 Task: Look for Airbnb properties in Asasa, Ethiopia from 5th December, 2023 to 15th December, 2023 for 9 adults.5 bedrooms having 5 beds and 5 bathrooms. Property type can be house. Look for 5 properties as per requirement.
Action: Mouse moved to (471, 169)
Screenshot: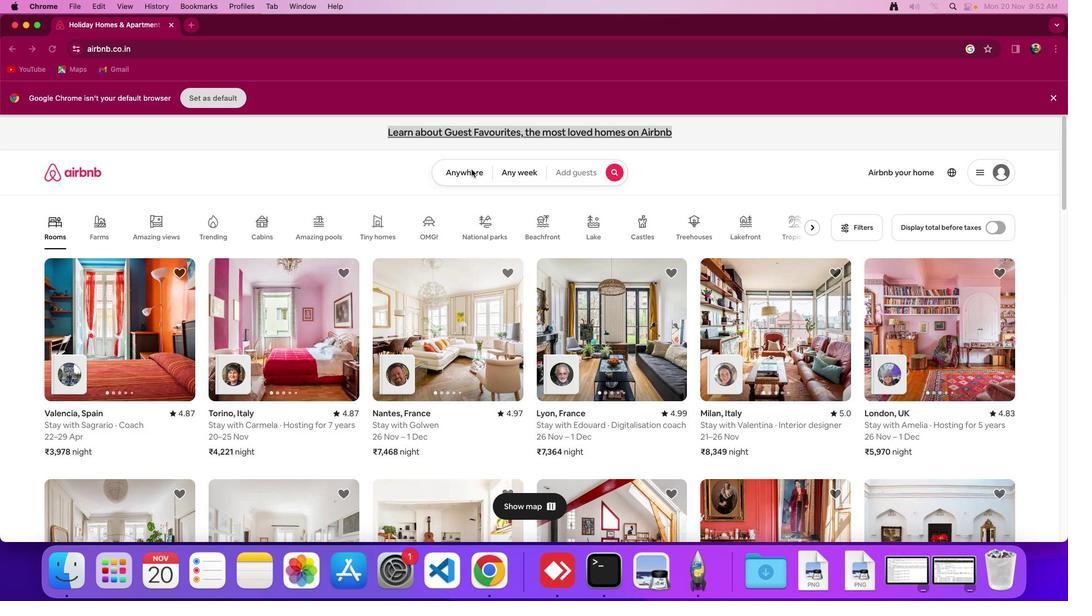 
Action: Mouse pressed left at (471, 169)
Screenshot: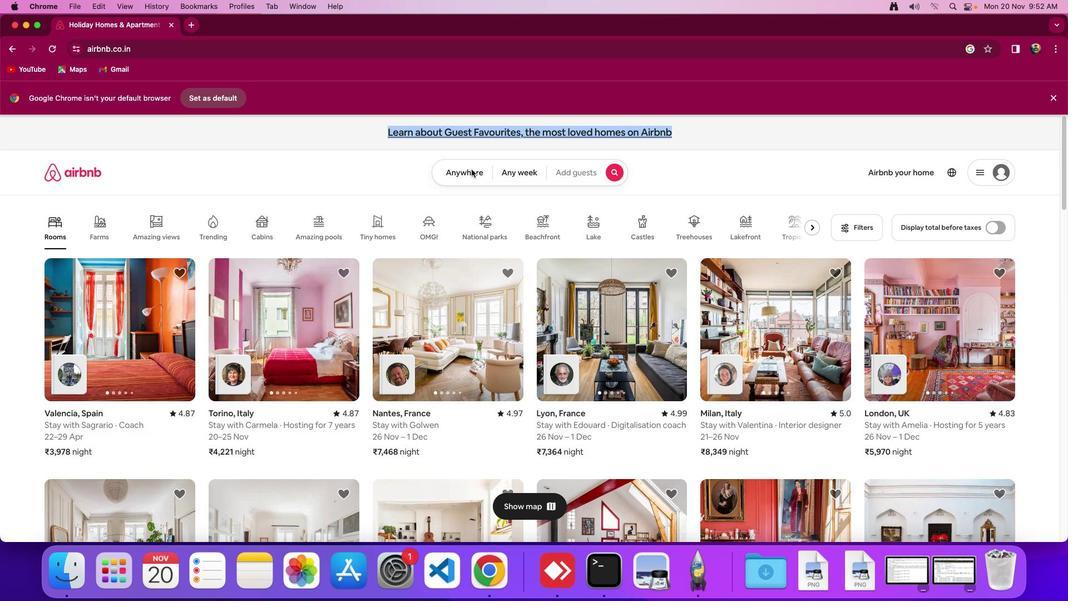 
Action: Mouse pressed left at (471, 169)
Screenshot: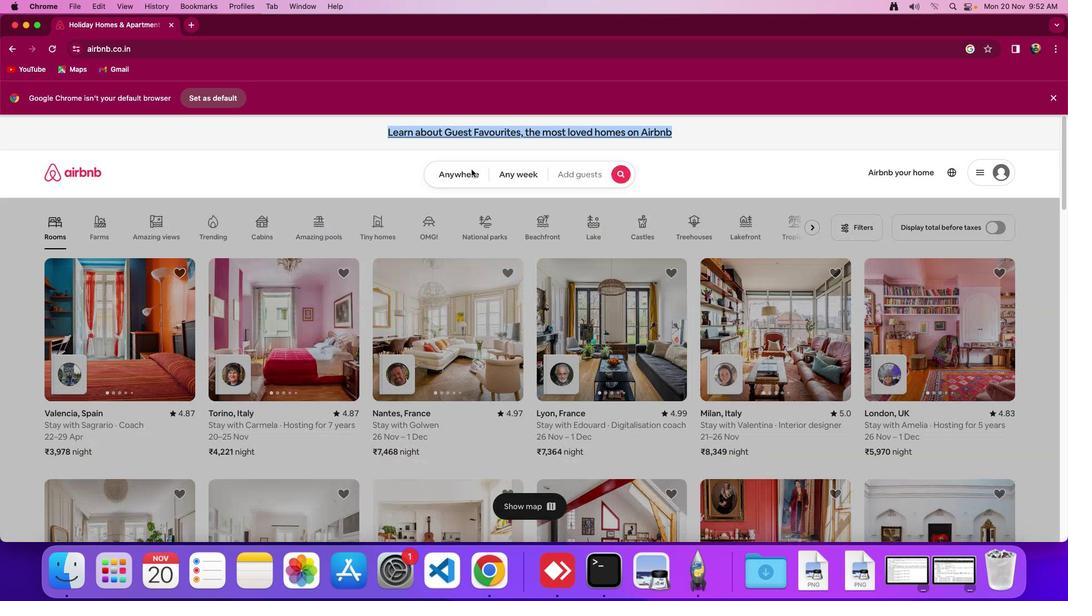 
Action: Mouse moved to (403, 210)
Screenshot: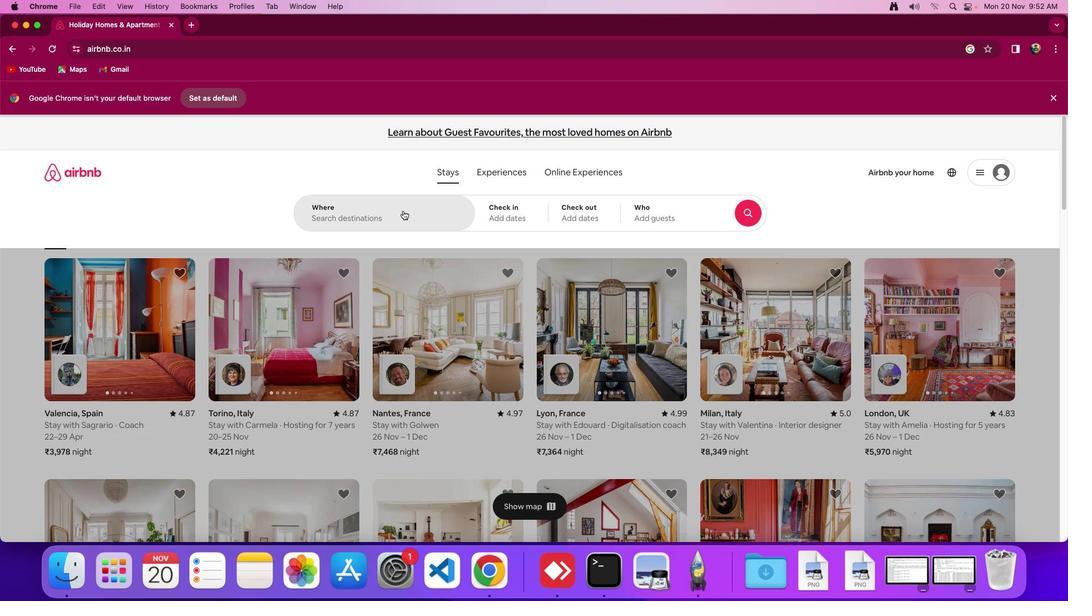 
Action: Mouse pressed left at (403, 210)
Screenshot: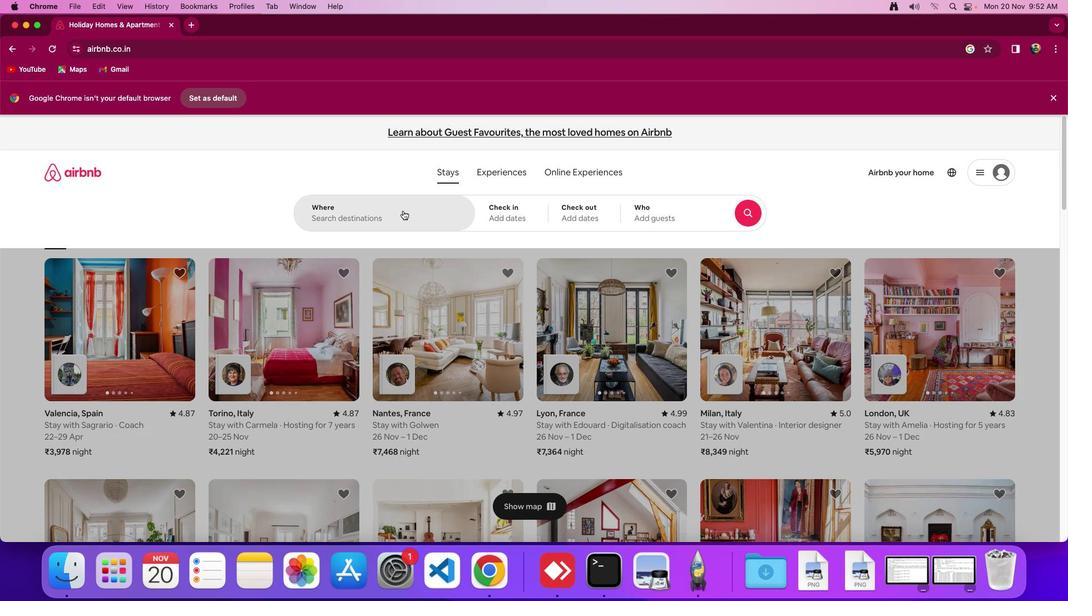
Action: Mouse moved to (405, 213)
Screenshot: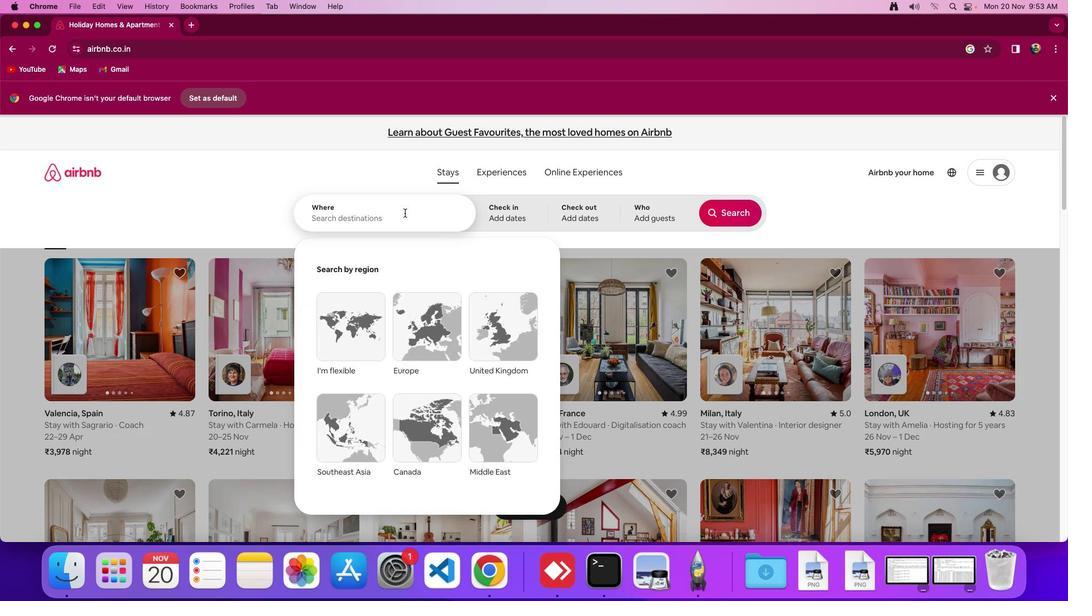
Action: Key pressed Key.shift_r'A''s''a''s''a'Key.spaceKey.backspace','Key.spaceKey.shift_r'E''t''h''i''o''p''i''s'Key.backspace'a'
Screenshot: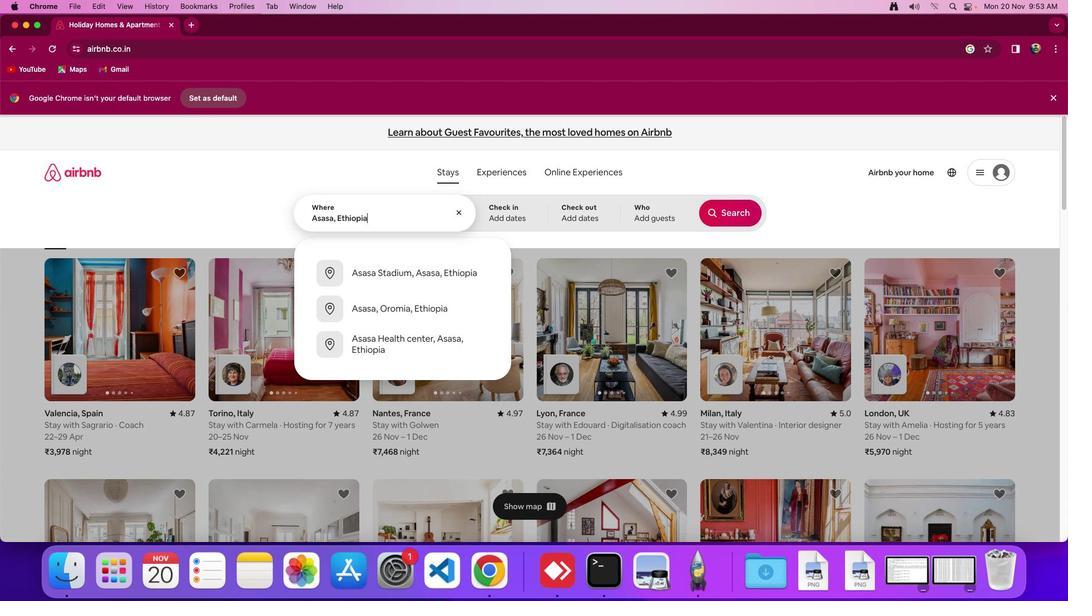 
Action: Mouse moved to (508, 218)
Screenshot: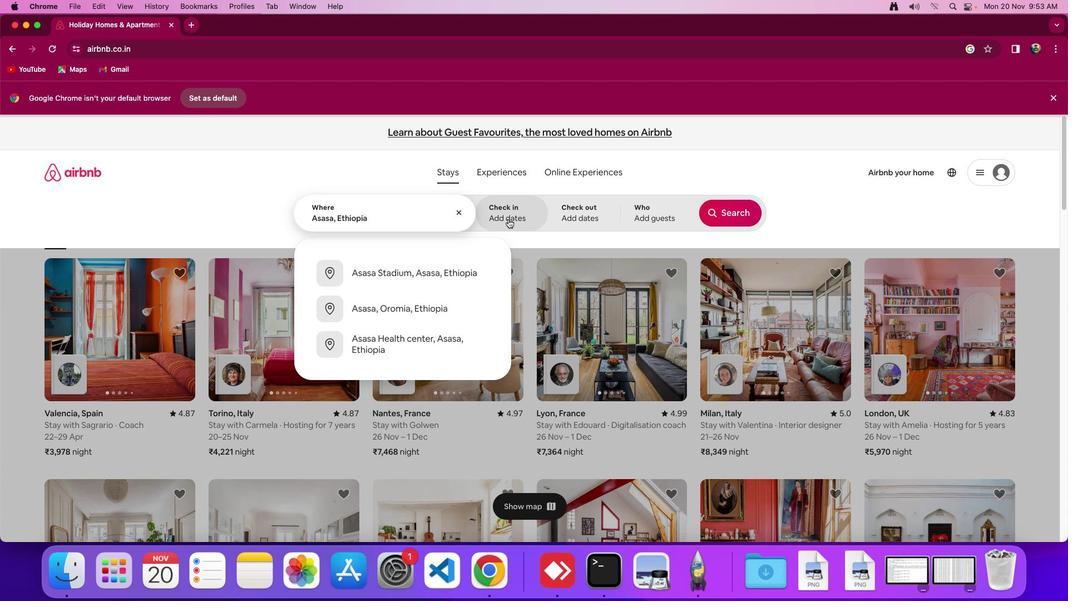 
Action: Mouse pressed left at (508, 218)
Screenshot: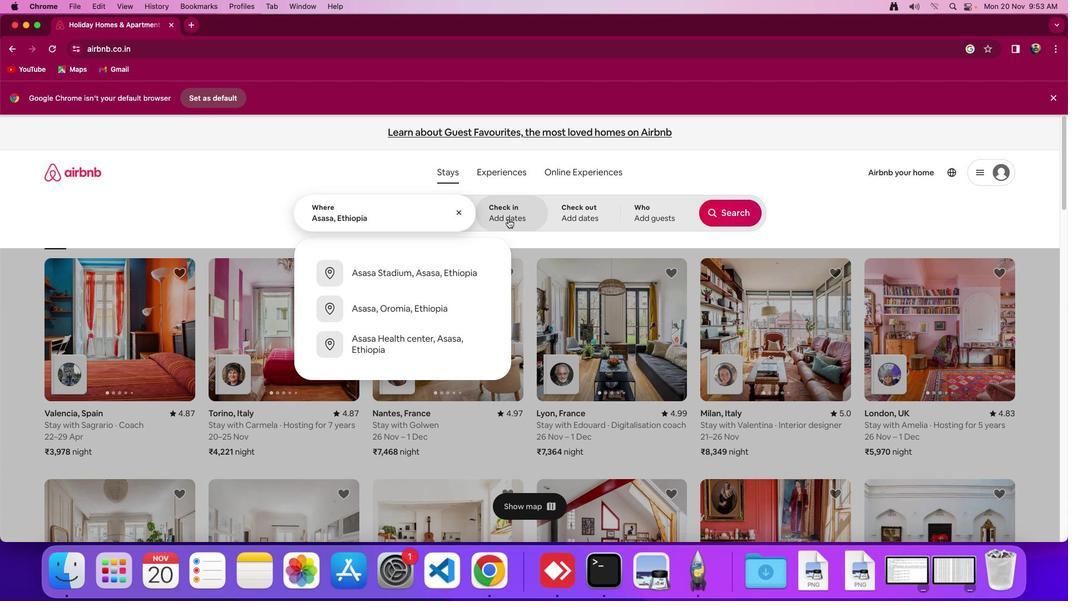 
Action: Mouse moved to (608, 375)
Screenshot: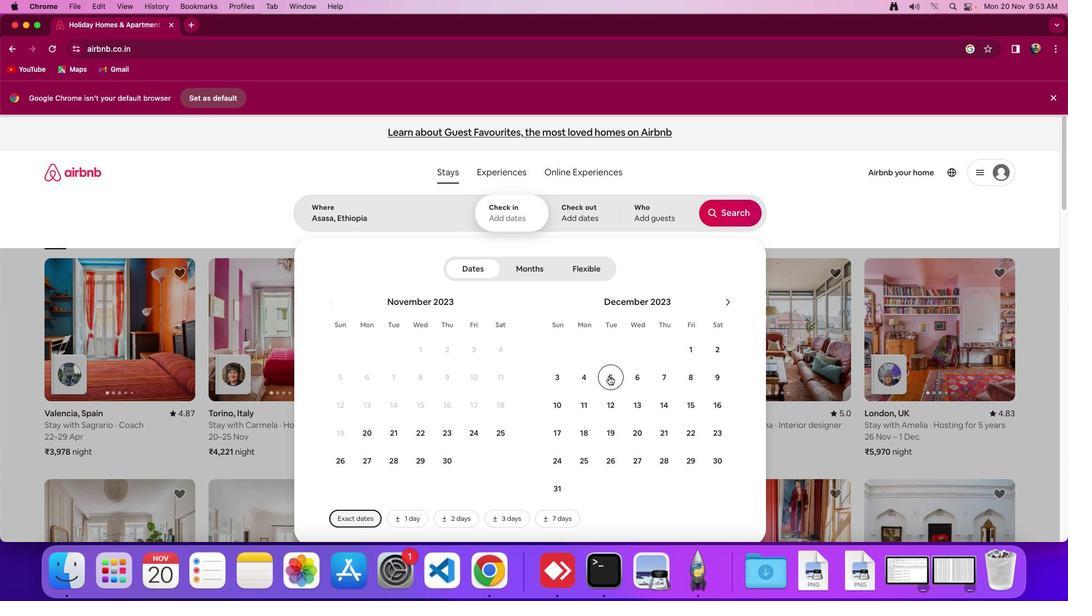 
Action: Mouse pressed left at (608, 375)
Screenshot: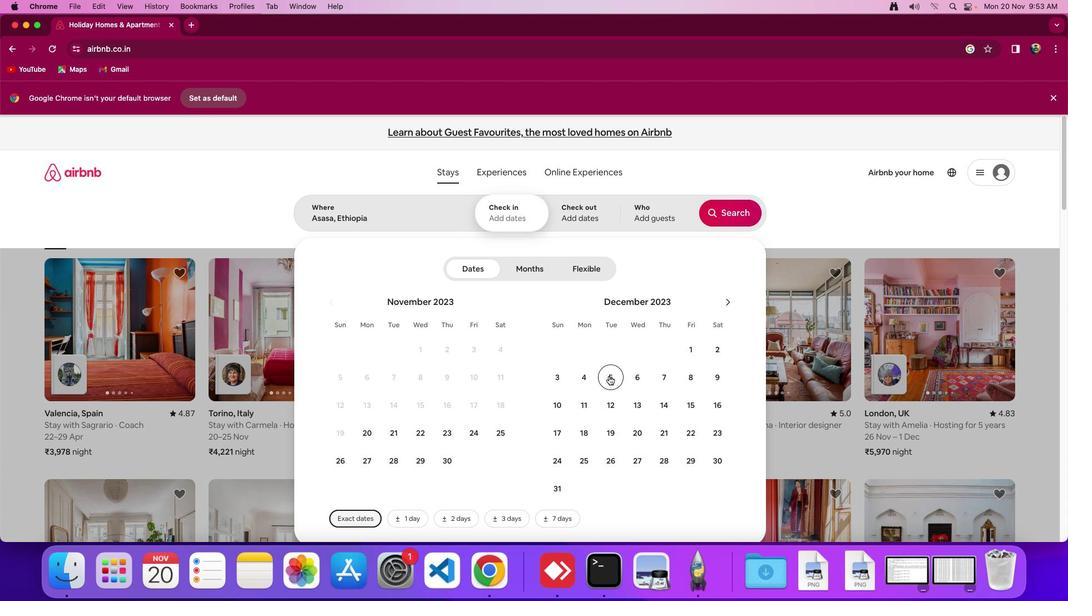 
Action: Mouse moved to (697, 406)
Screenshot: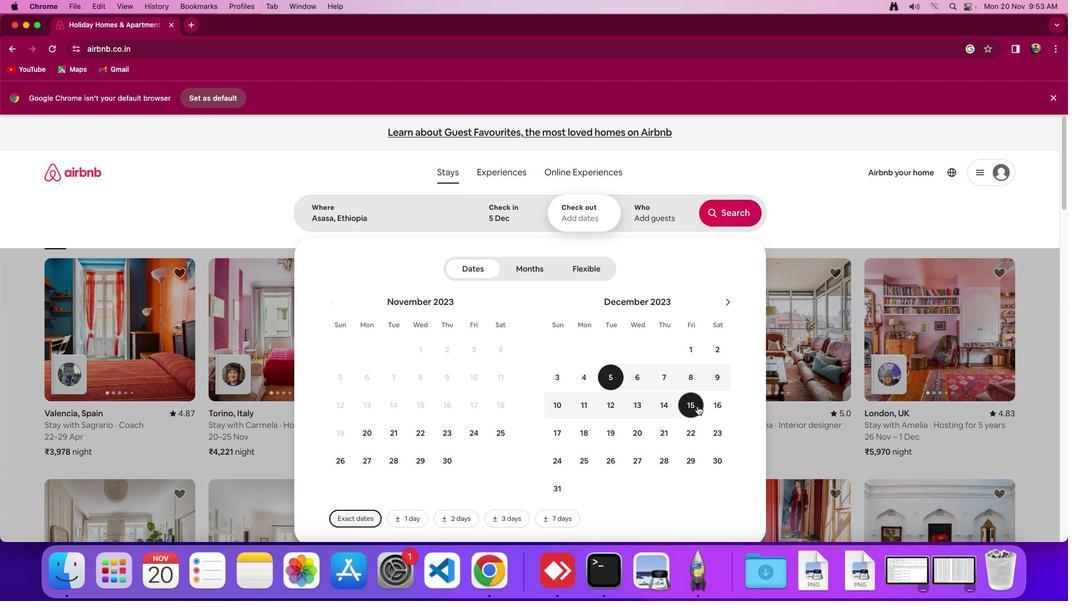 
Action: Mouse pressed left at (697, 406)
Screenshot: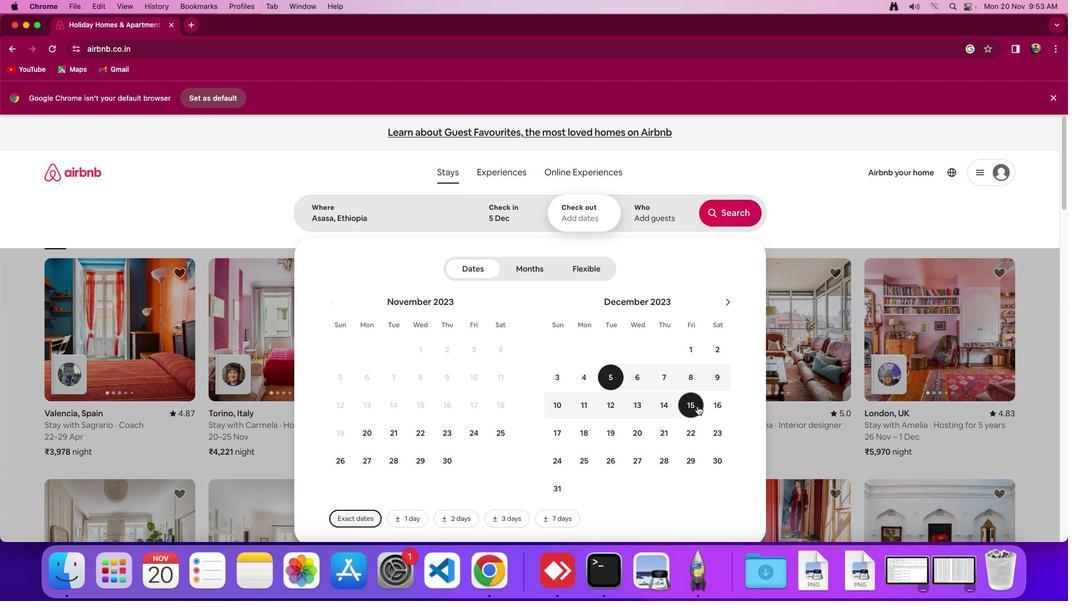 
Action: Mouse moved to (638, 219)
Screenshot: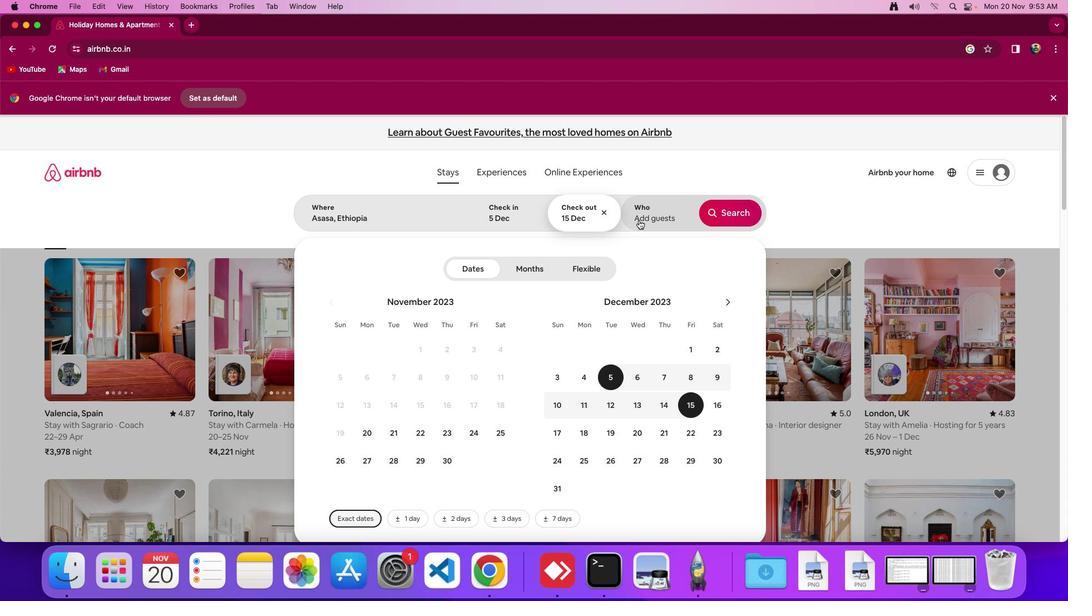 
Action: Mouse pressed left at (638, 219)
Screenshot: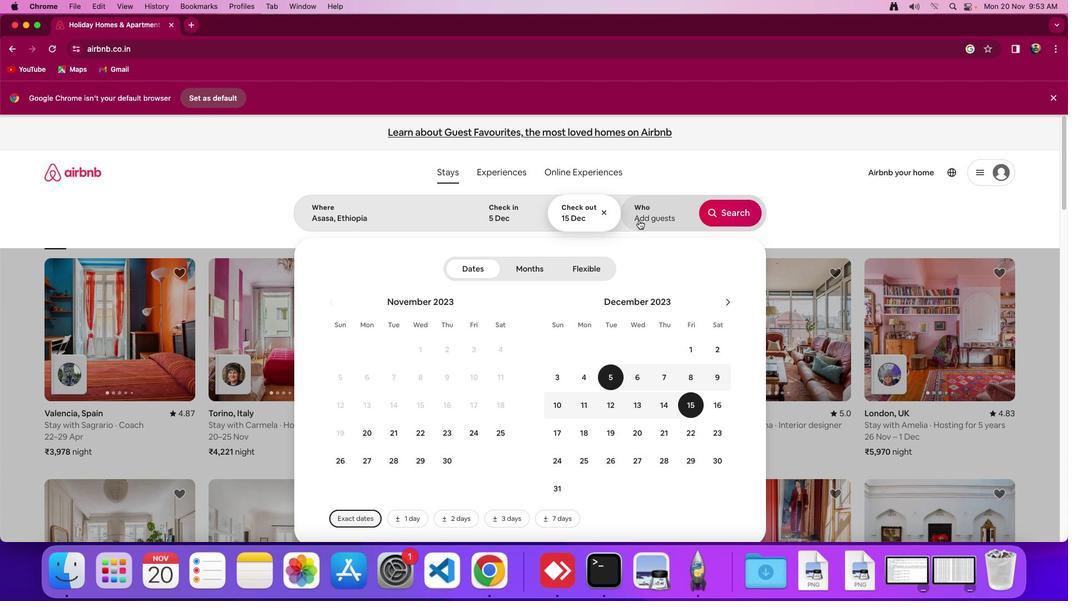 
Action: Mouse moved to (735, 268)
Screenshot: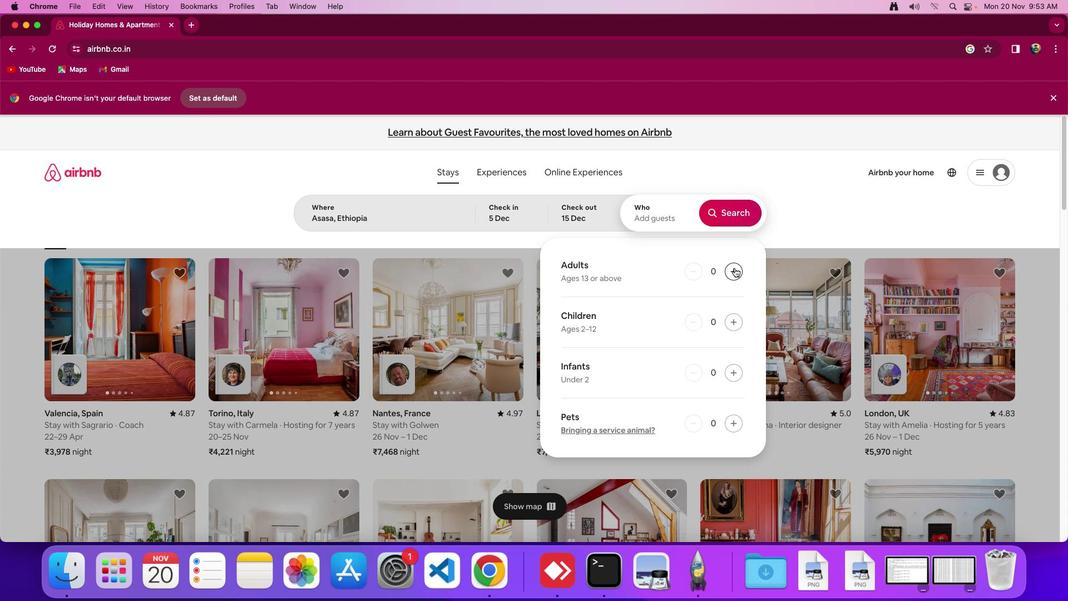 
Action: Mouse pressed left at (735, 268)
Screenshot: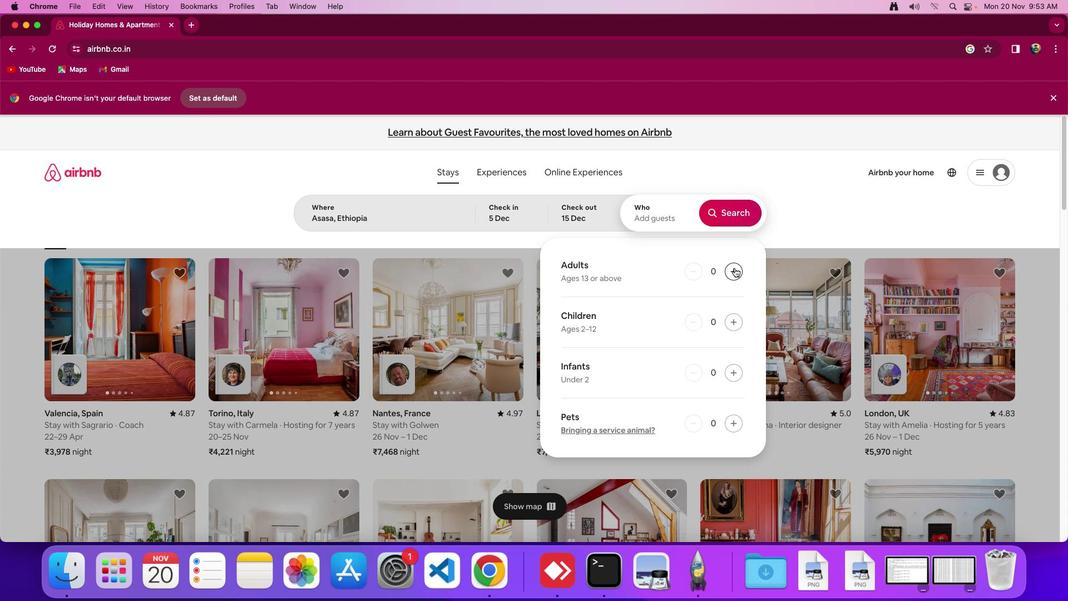 
Action: Mouse pressed left at (735, 268)
Screenshot: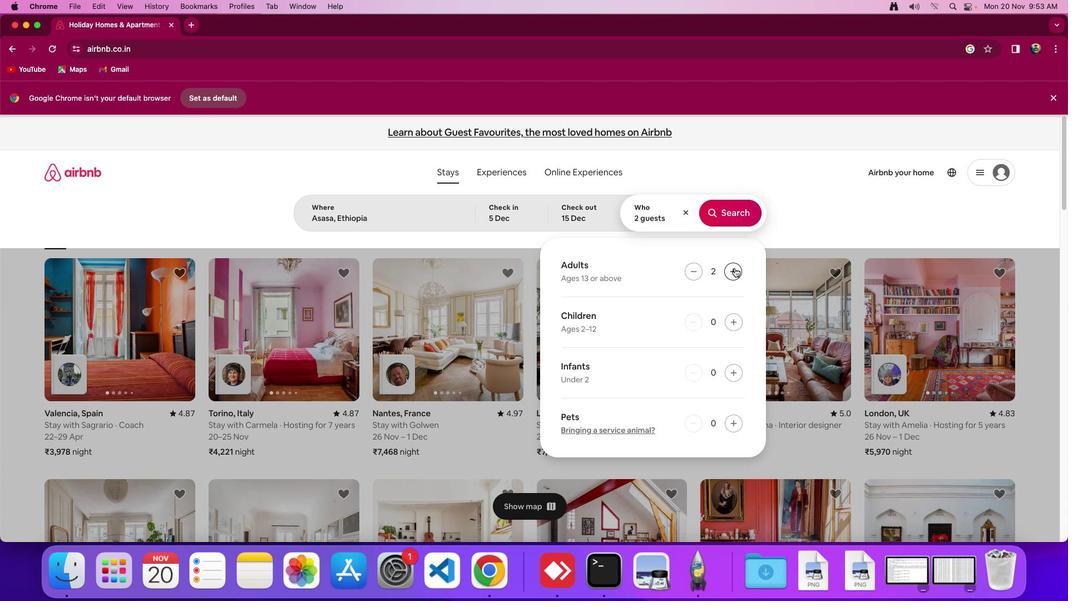 
Action: Mouse pressed left at (735, 268)
Screenshot: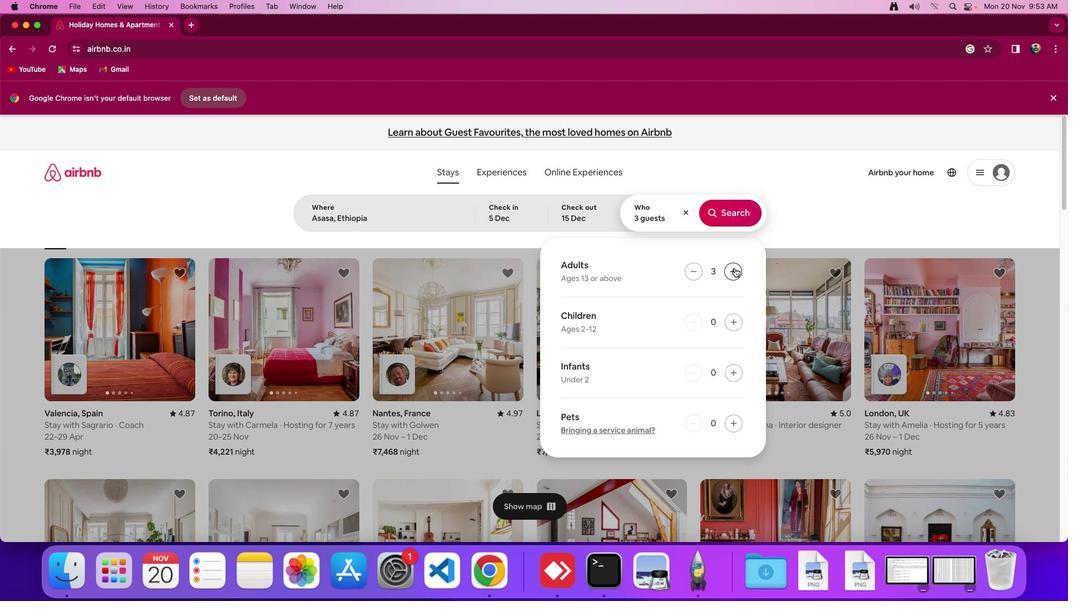 
Action: Mouse pressed left at (735, 268)
Screenshot: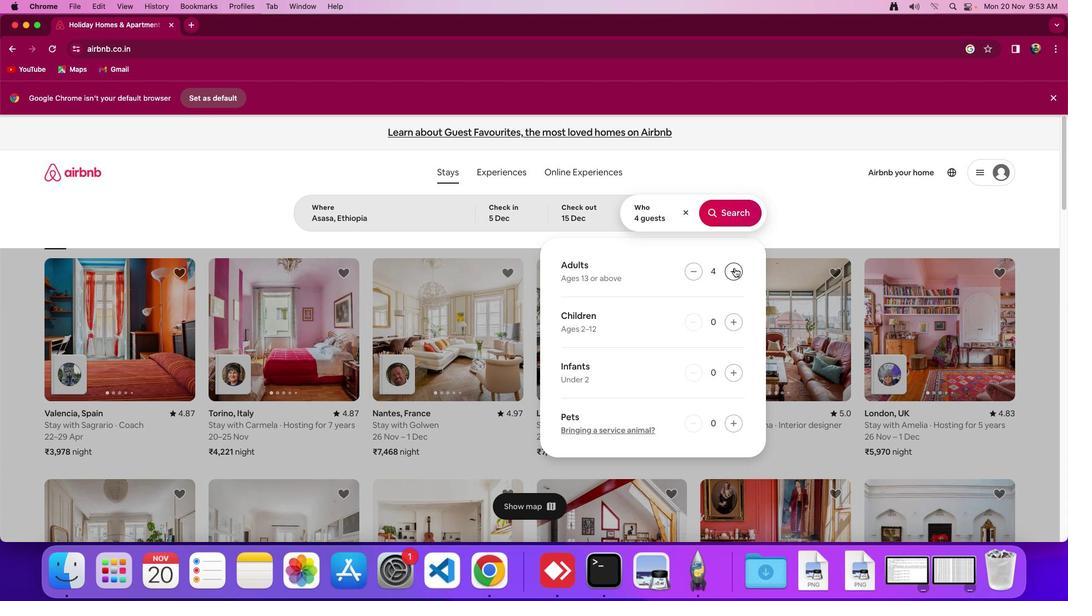 
Action: Mouse pressed left at (735, 268)
Screenshot: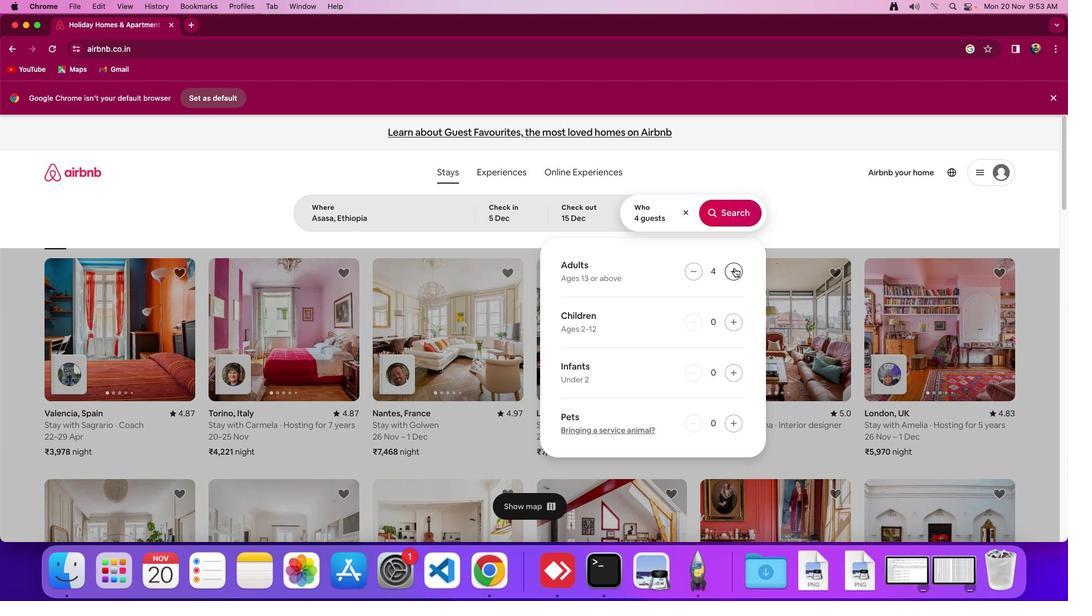 
Action: Mouse pressed left at (735, 268)
Screenshot: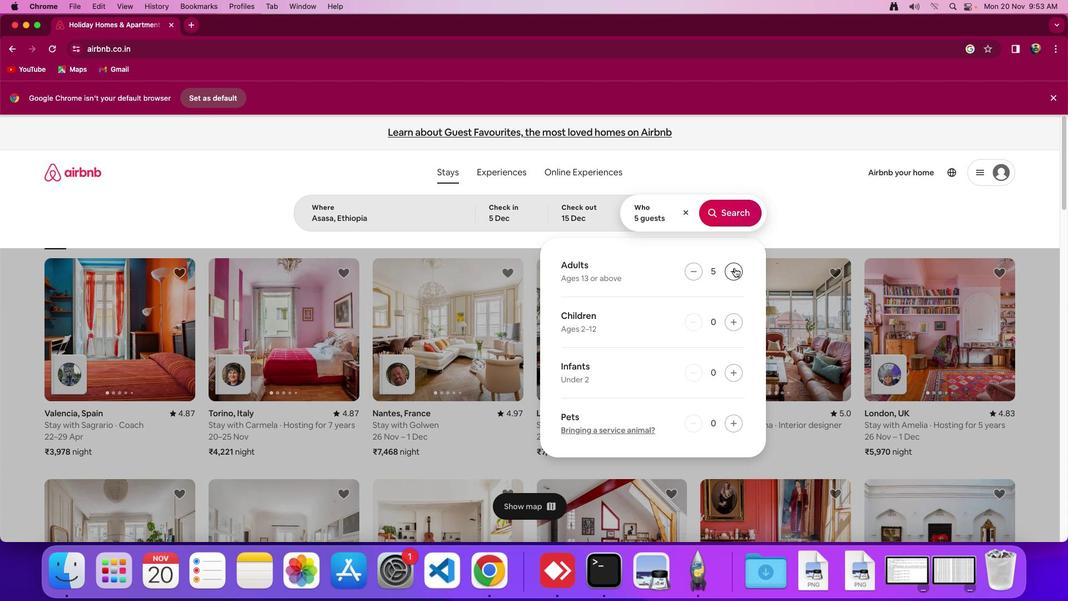 
Action: Mouse pressed left at (735, 268)
Screenshot: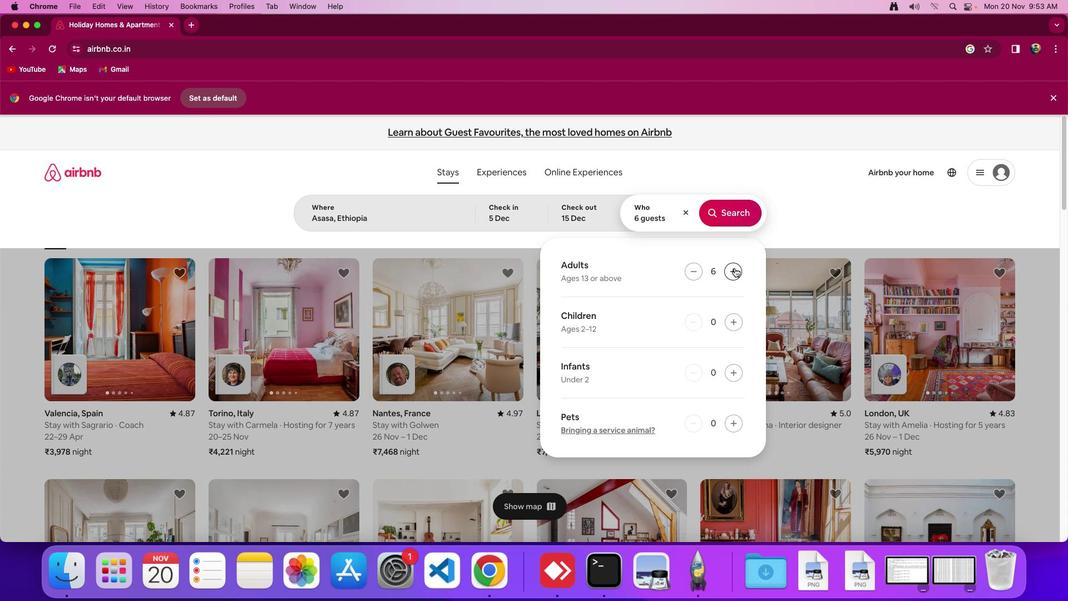 
Action: Mouse pressed left at (735, 268)
Screenshot: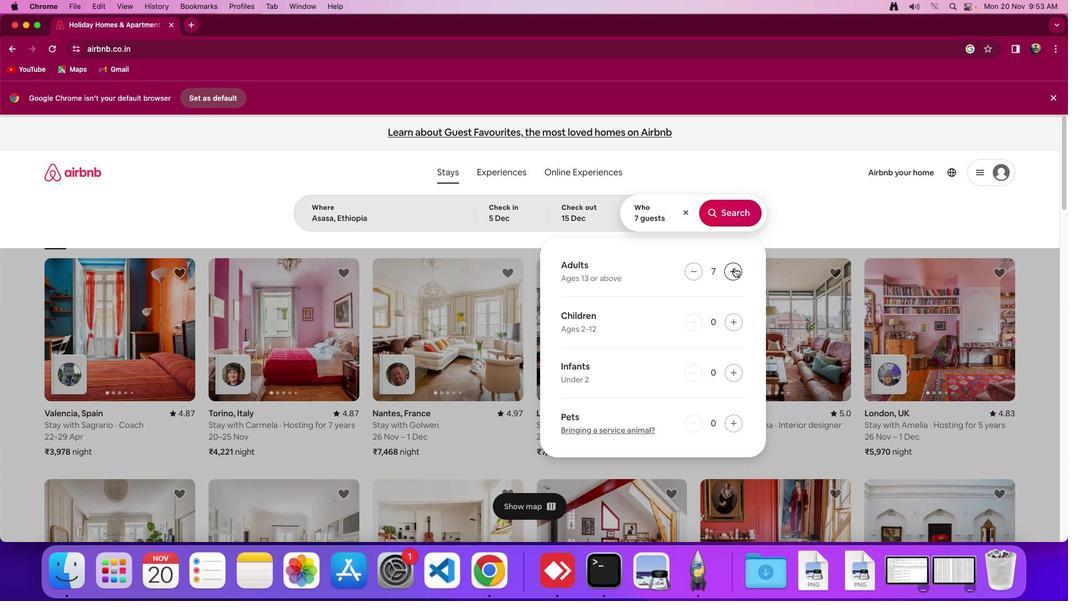 
Action: Mouse pressed left at (735, 268)
Screenshot: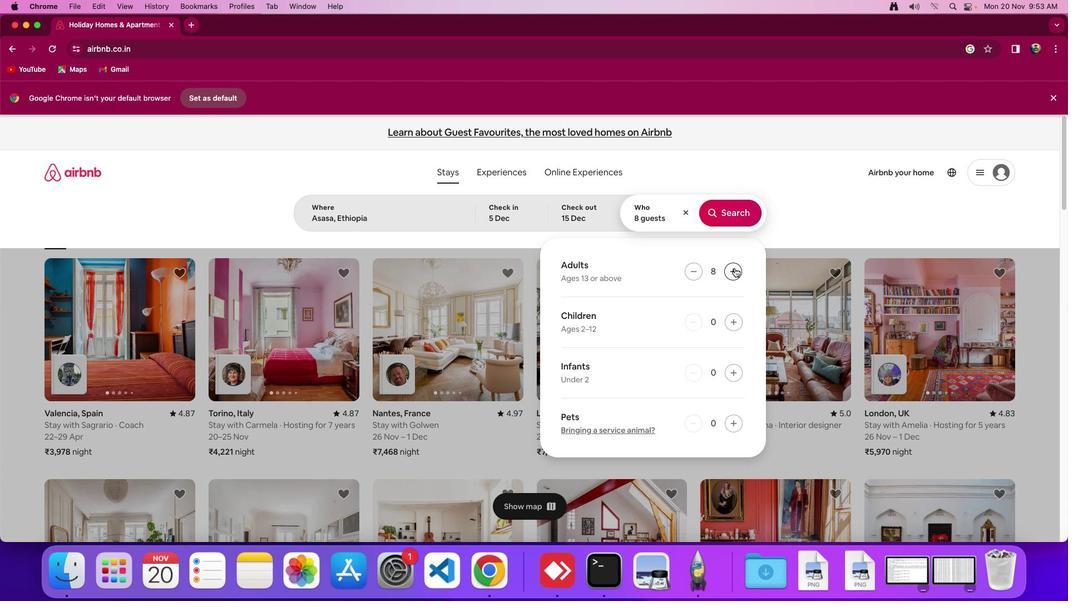 
Action: Mouse moved to (735, 208)
Screenshot: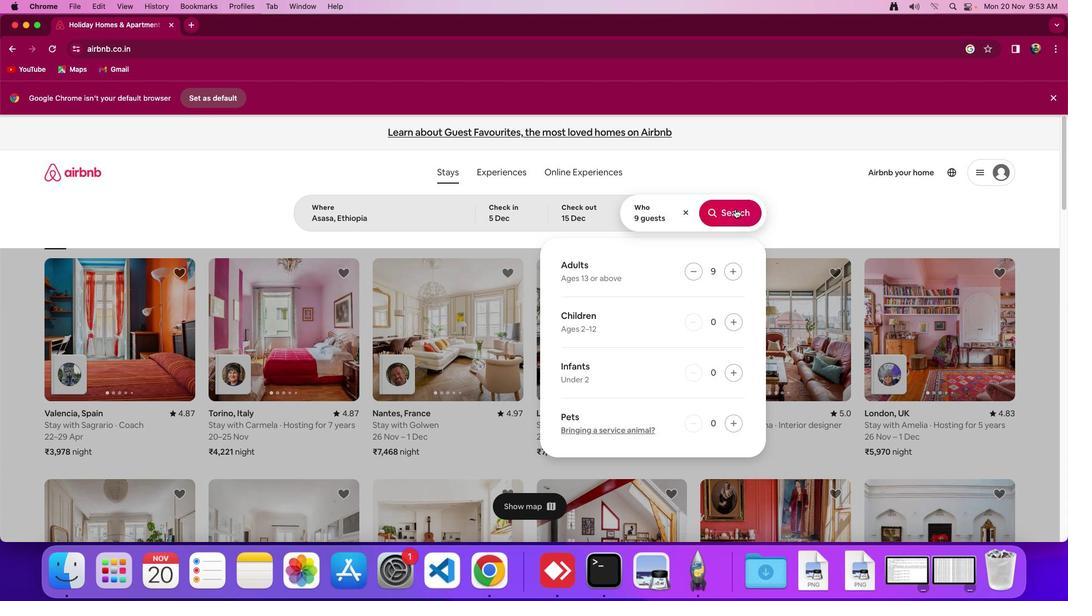 
Action: Mouse pressed left at (735, 208)
Screenshot: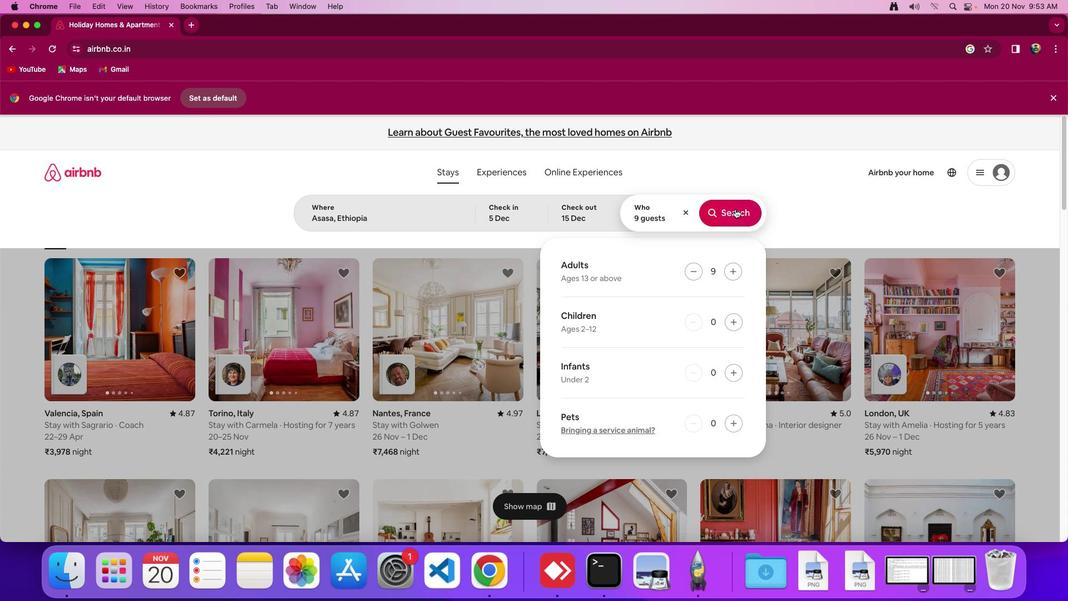 
Action: Mouse moved to (885, 182)
Screenshot: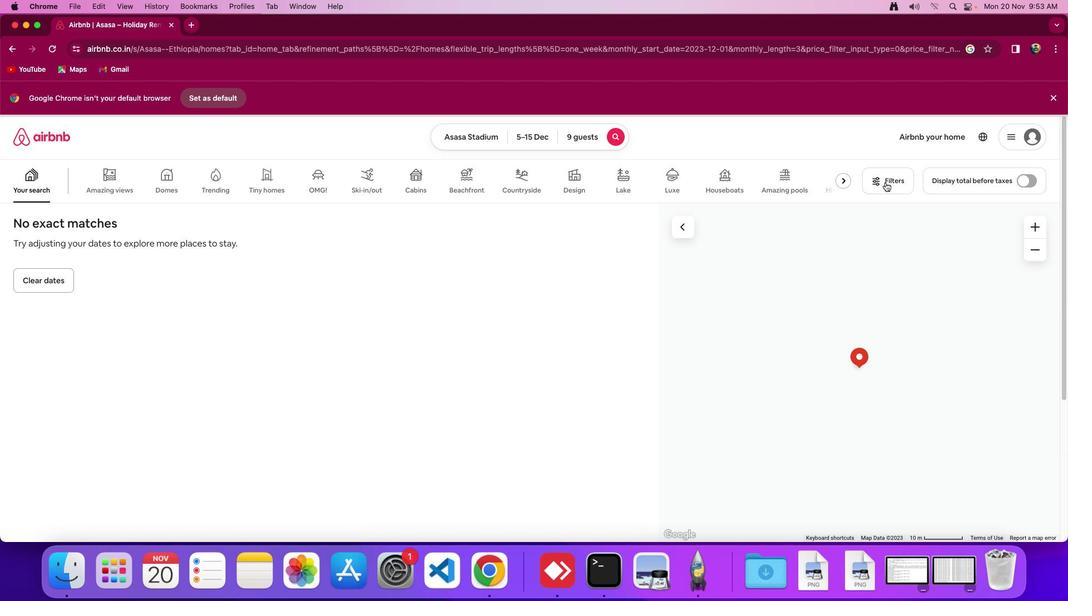 
Action: Mouse pressed left at (885, 182)
Screenshot: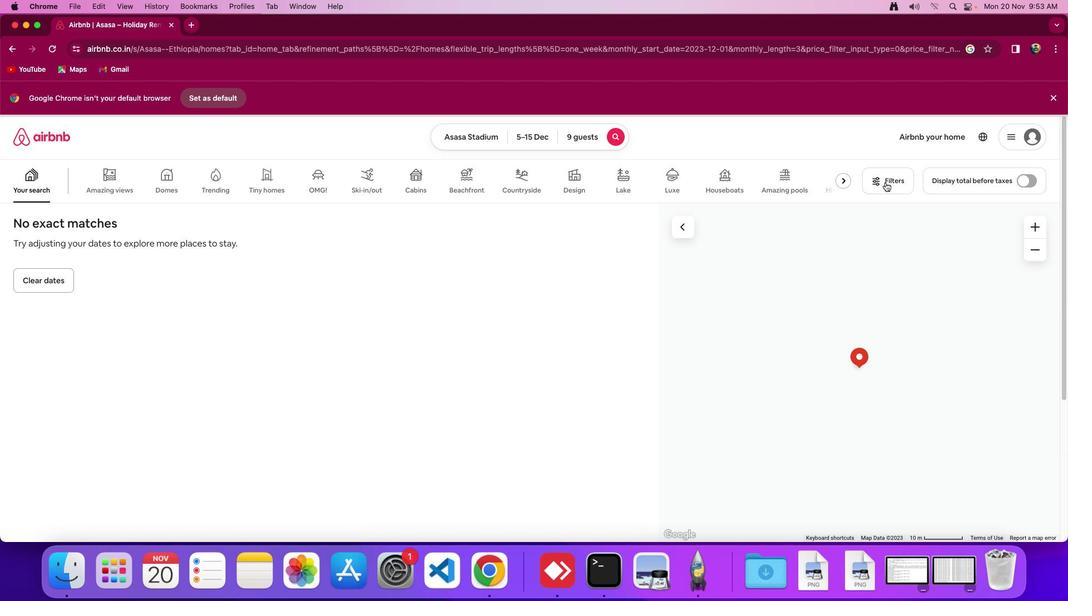 
Action: Mouse moved to (583, 336)
Screenshot: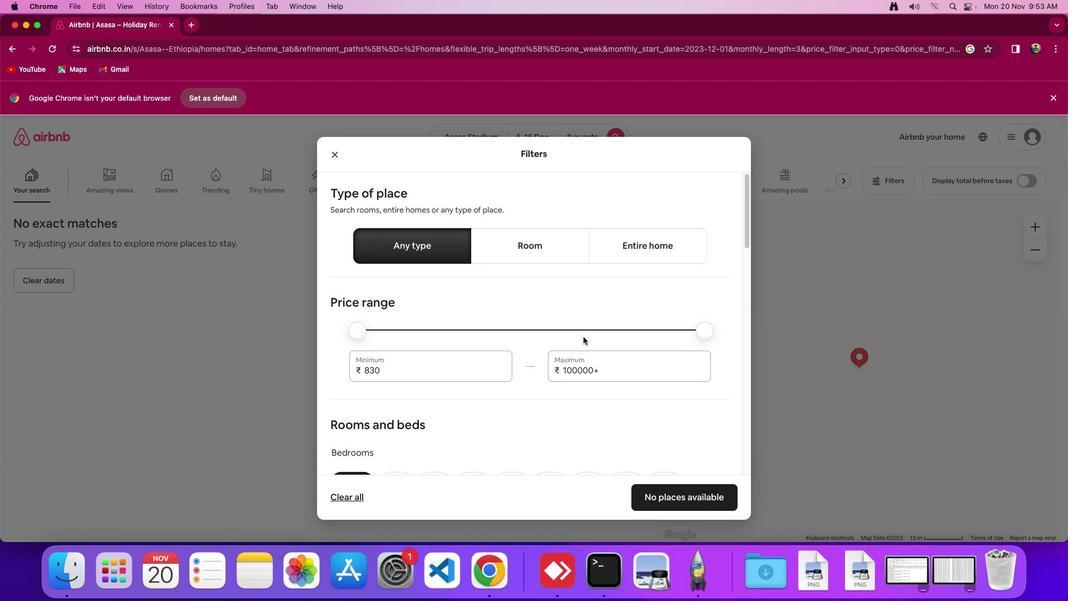 
Action: Mouse scrolled (583, 336) with delta (0, 0)
Screenshot: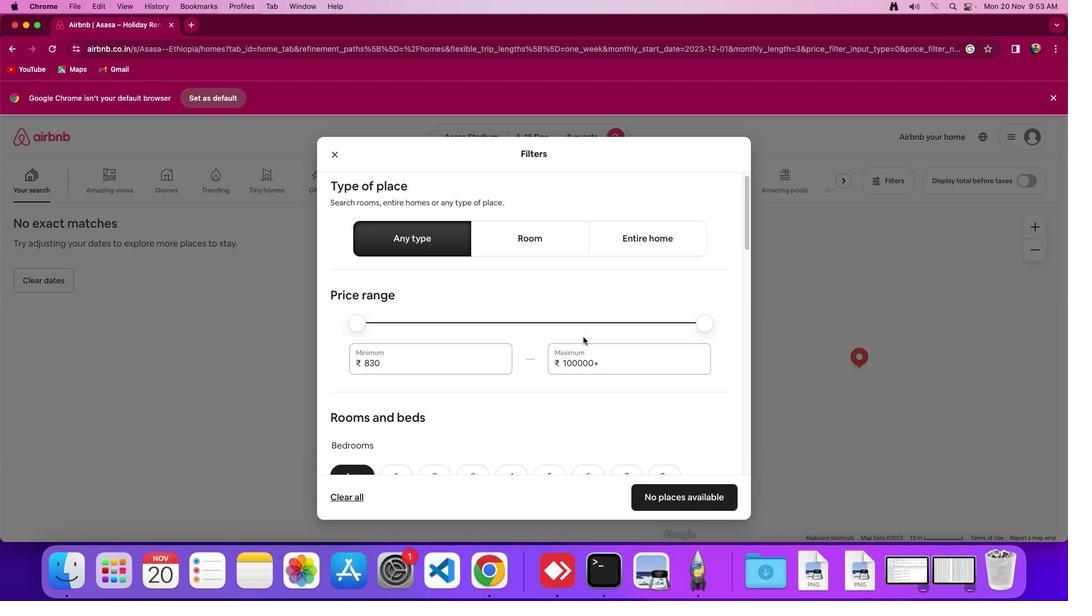
Action: Mouse scrolled (583, 336) with delta (0, 0)
Screenshot: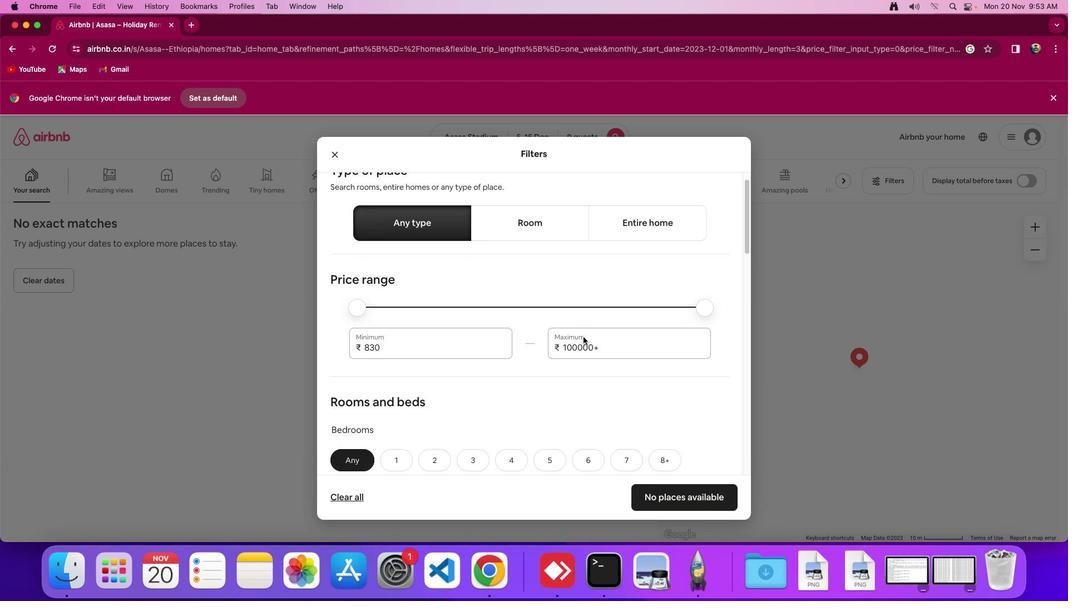 
Action: Mouse scrolled (583, 336) with delta (0, -1)
Screenshot: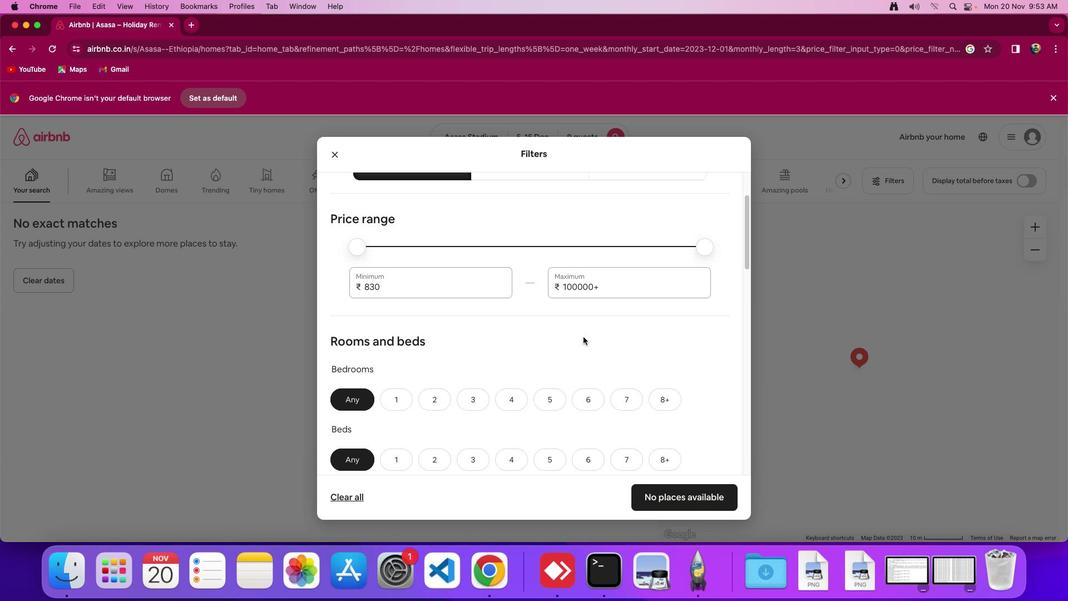 
Action: Mouse scrolled (583, 336) with delta (0, 0)
Screenshot: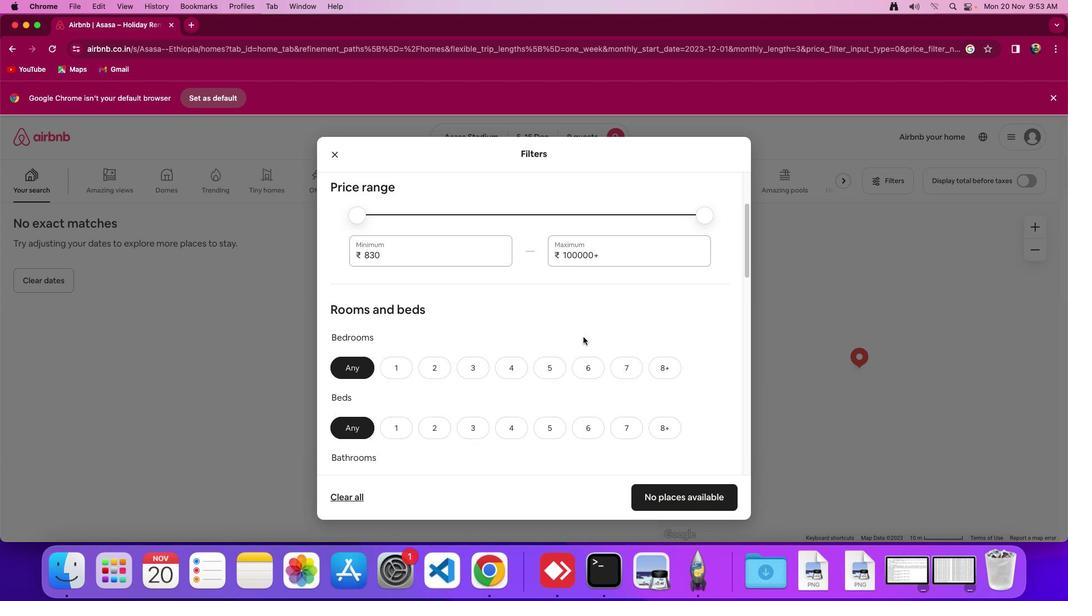 
Action: Mouse moved to (547, 370)
Screenshot: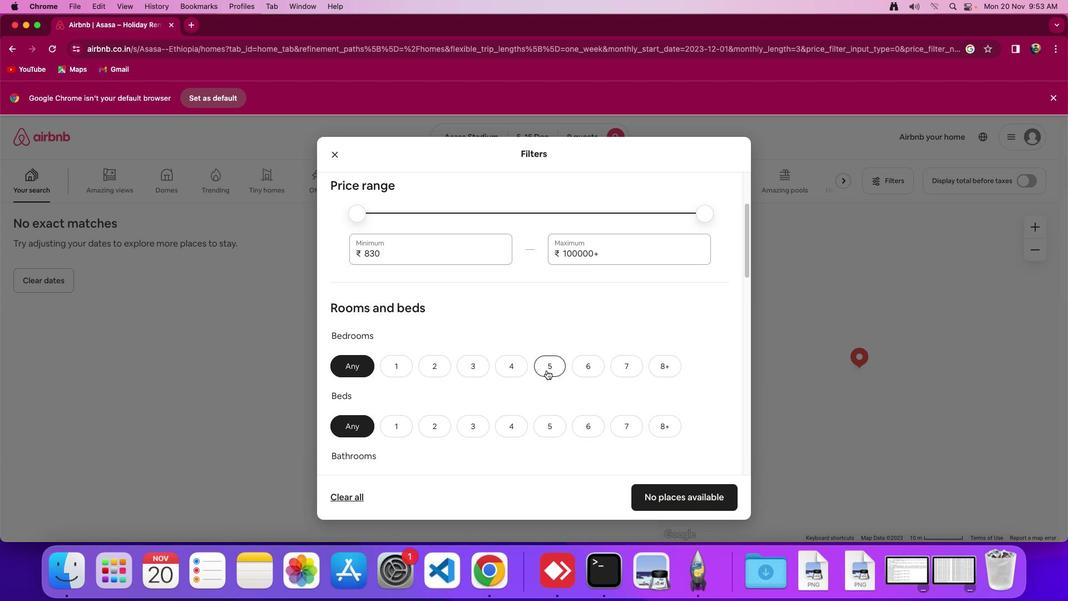 
Action: Mouse pressed left at (547, 370)
Screenshot: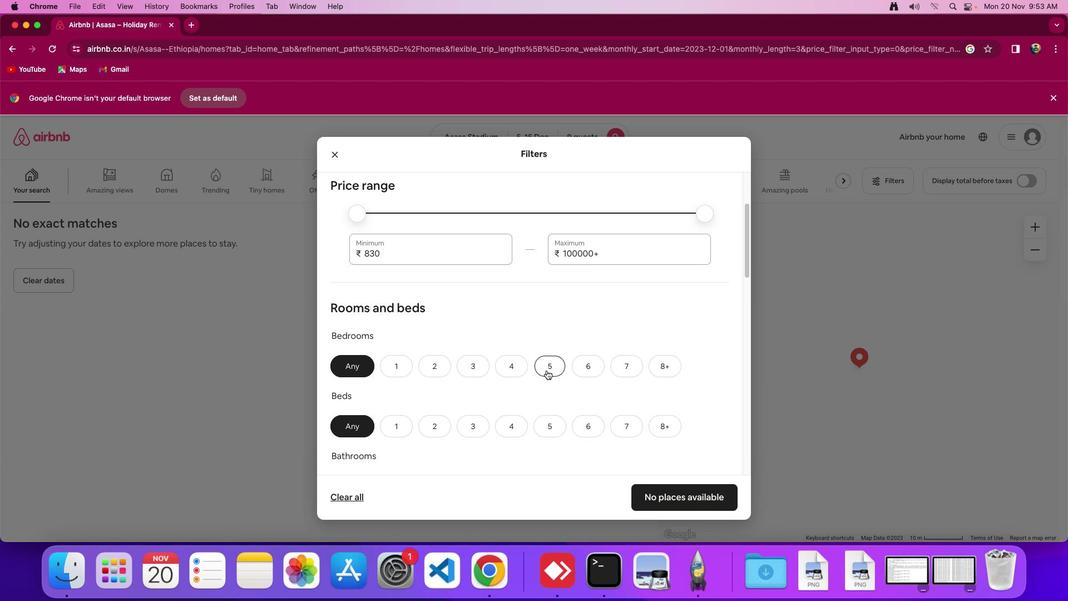 
Action: Mouse moved to (553, 374)
Screenshot: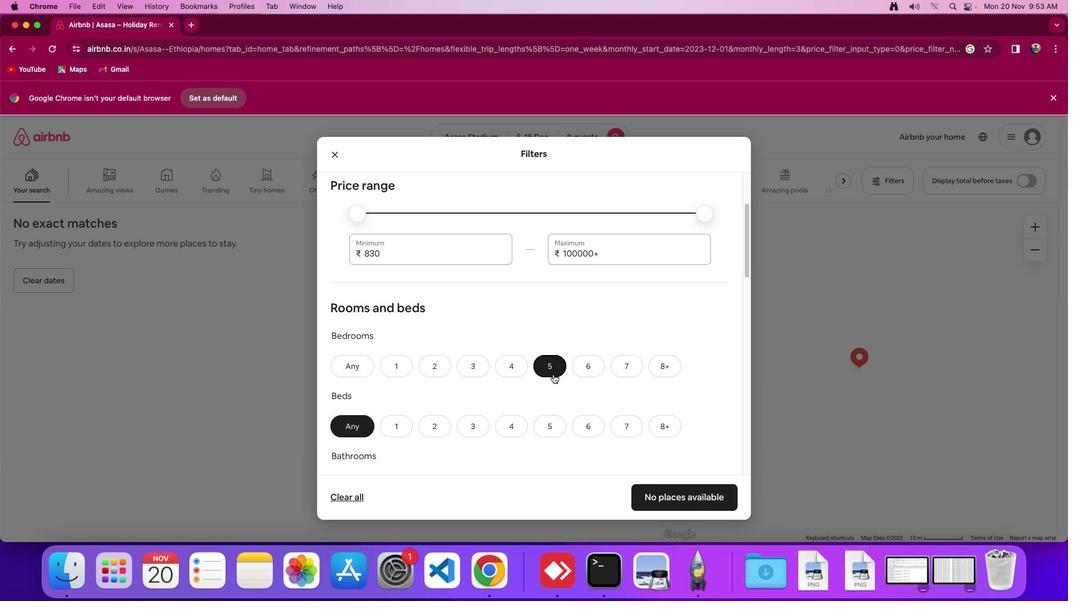 
Action: Mouse scrolled (553, 374) with delta (0, 0)
Screenshot: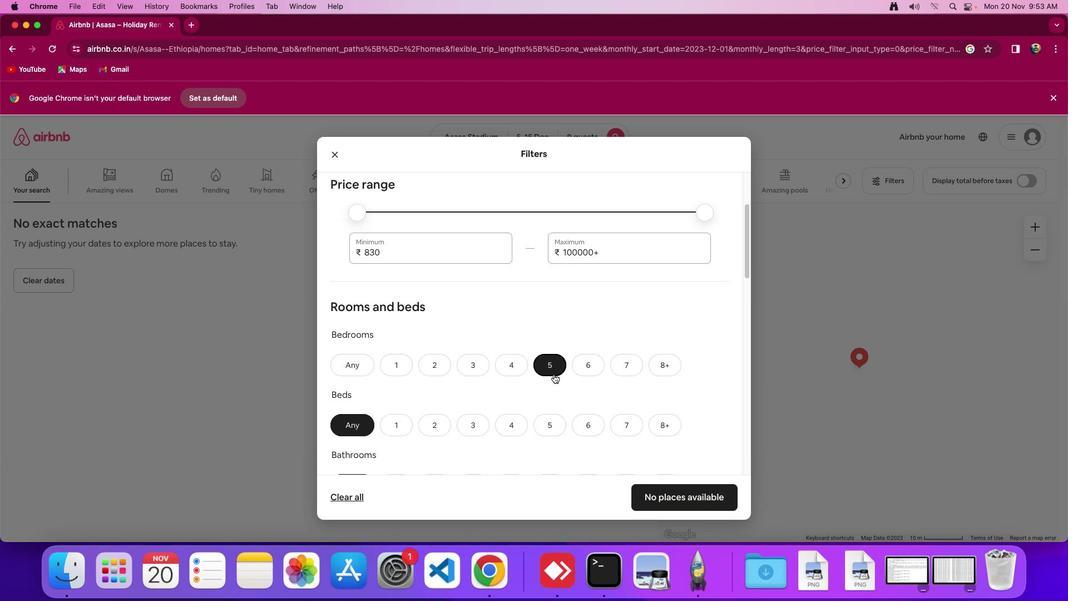 
Action: Mouse scrolled (553, 374) with delta (0, 0)
Screenshot: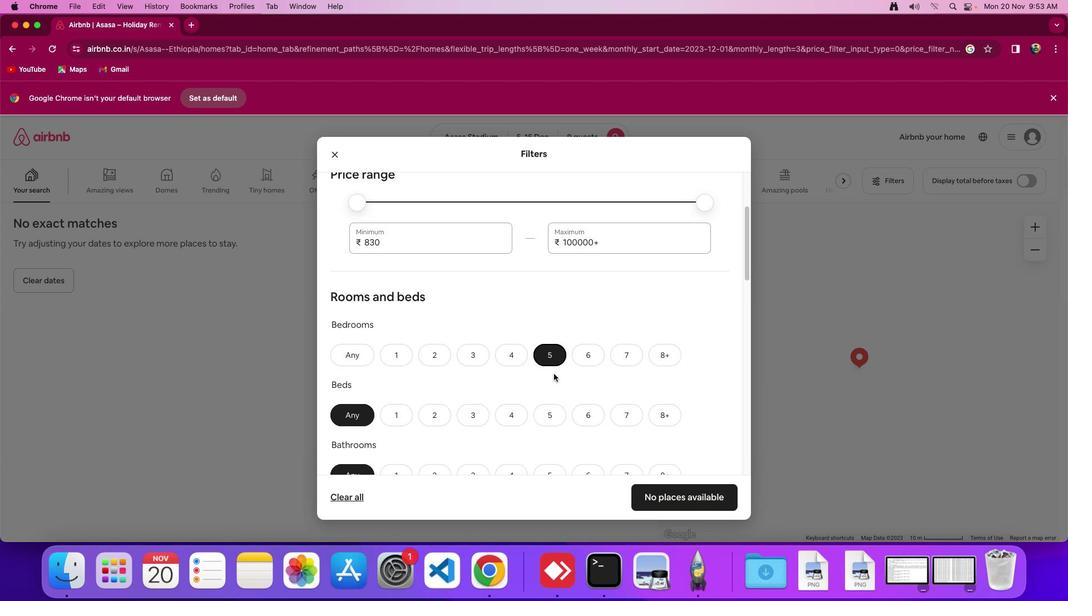 
Action: Mouse moved to (553, 374)
Screenshot: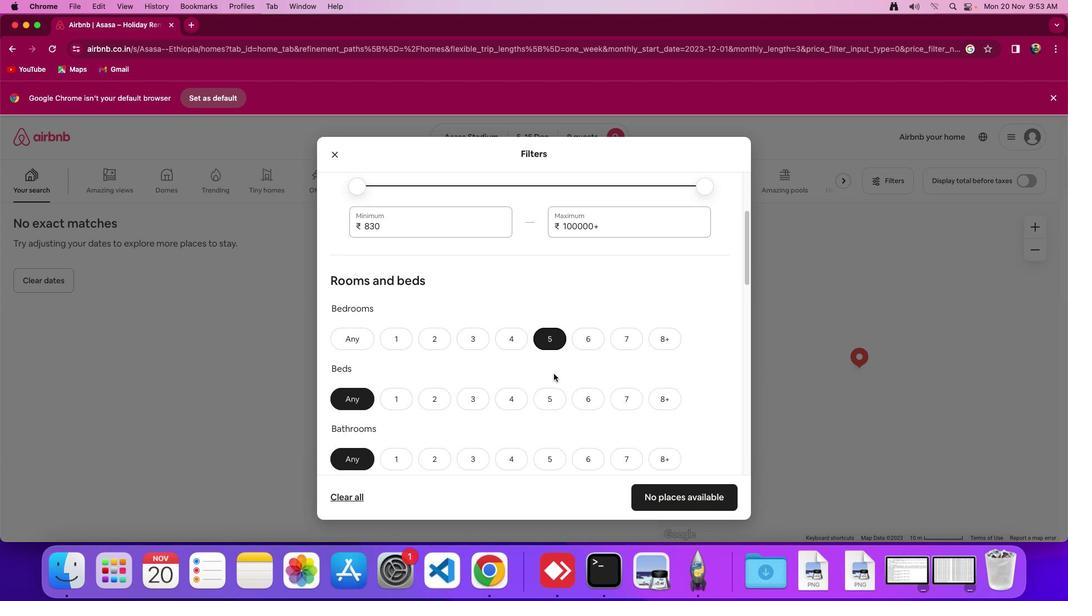 
Action: Mouse scrolled (553, 374) with delta (0, -1)
Screenshot: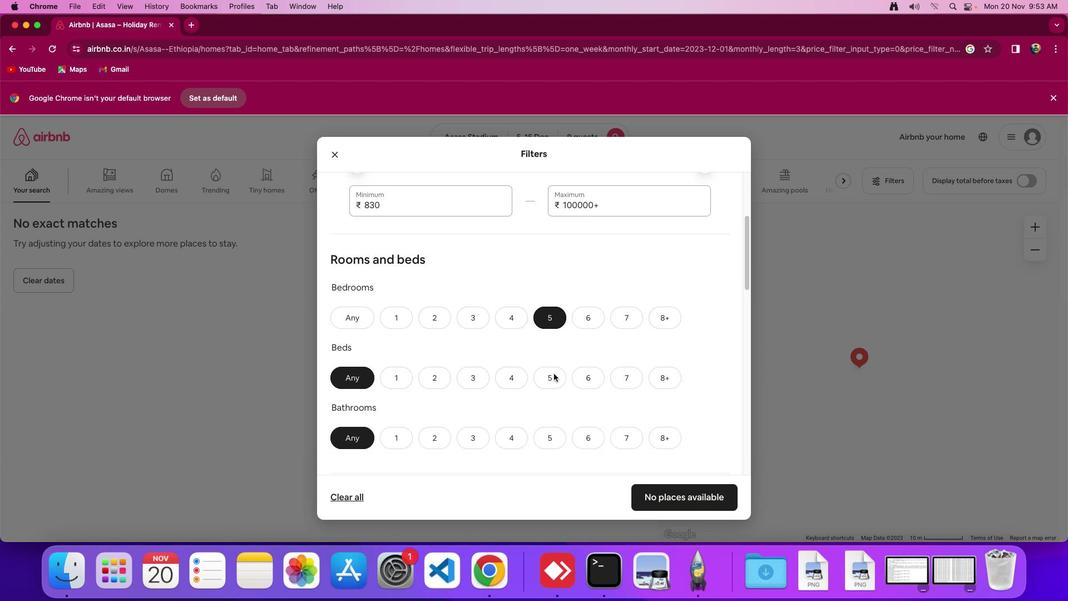 
Action: Mouse moved to (557, 375)
Screenshot: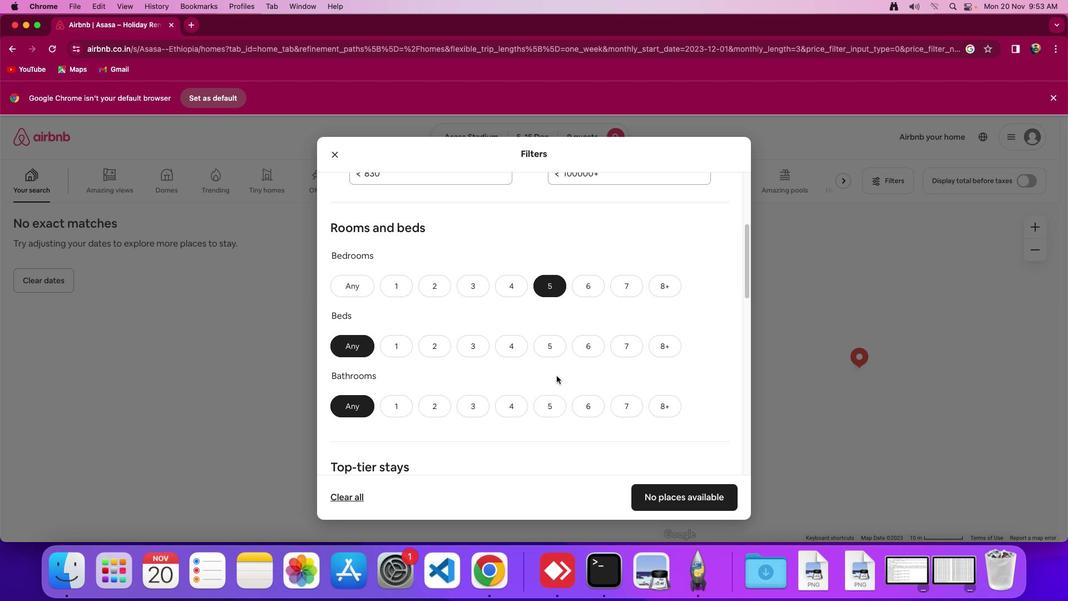 
Action: Mouse scrolled (557, 375) with delta (0, 0)
Screenshot: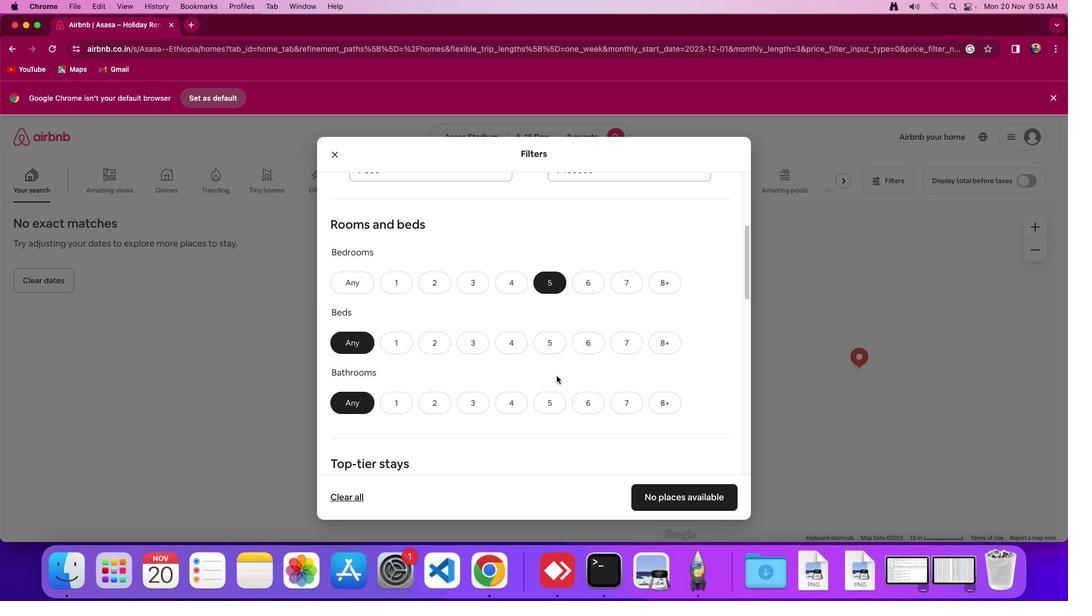 
Action: Mouse scrolled (557, 375) with delta (0, 0)
Screenshot: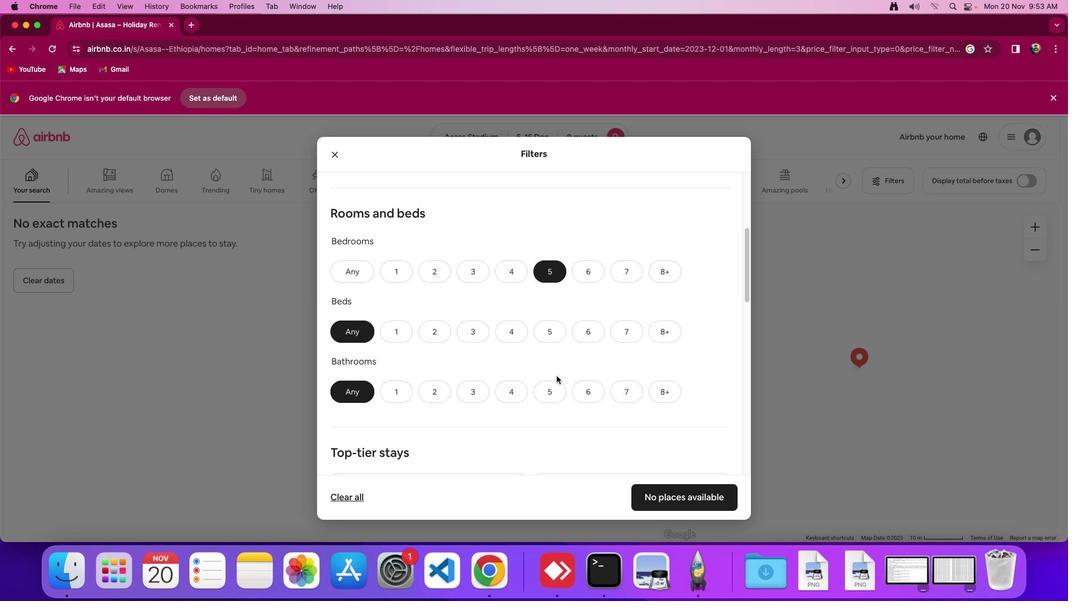 
Action: Mouse moved to (555, 326)
Screenshot: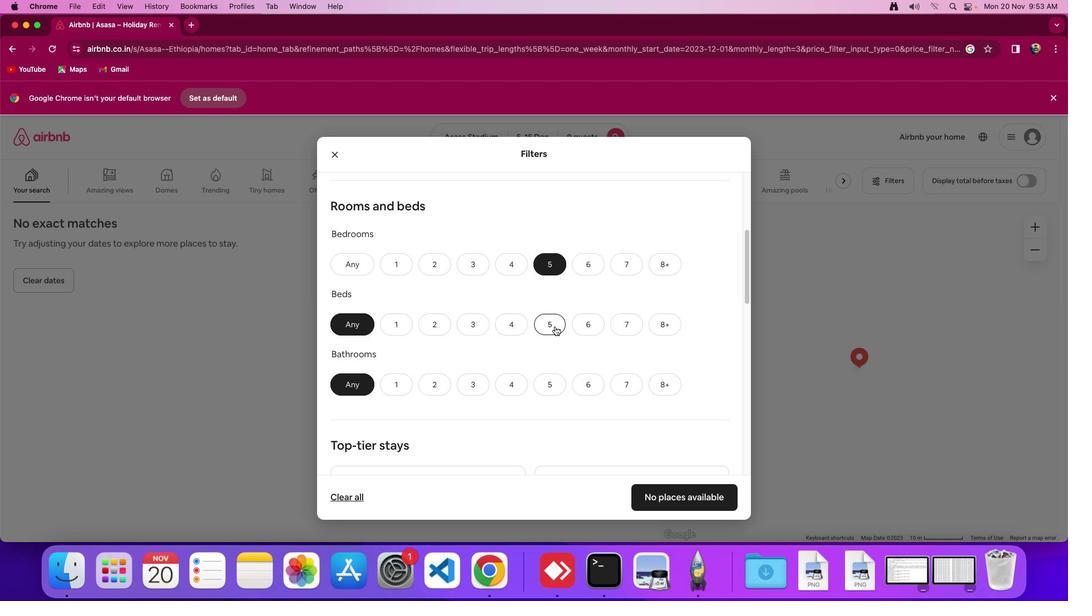 
Action: Mouse pressed left at (555, 326)
Screenshot: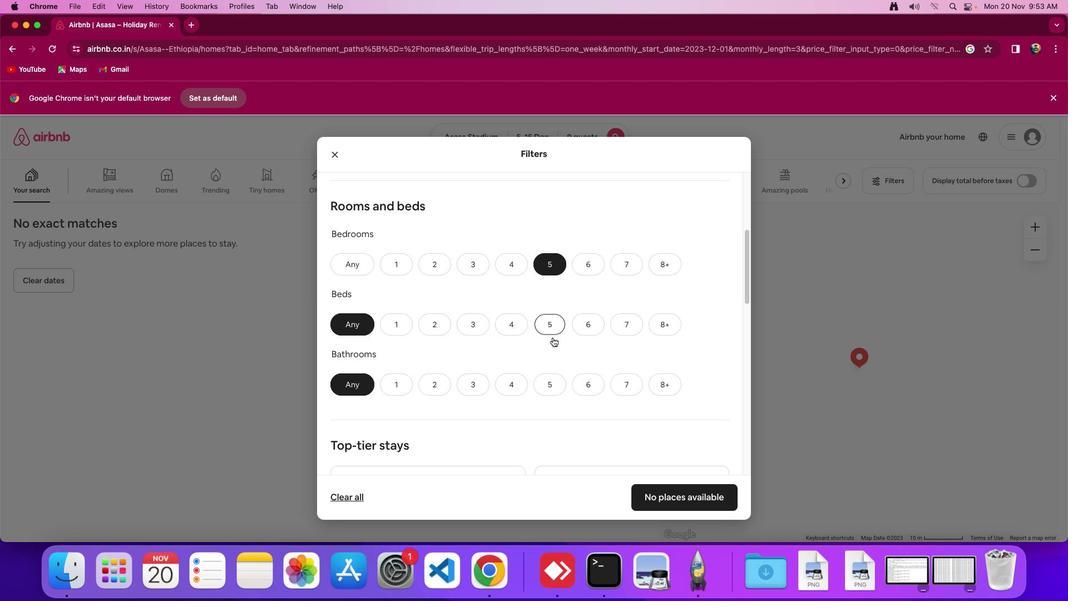 
Action: Mouse moved to (551, 378)
Screenshot: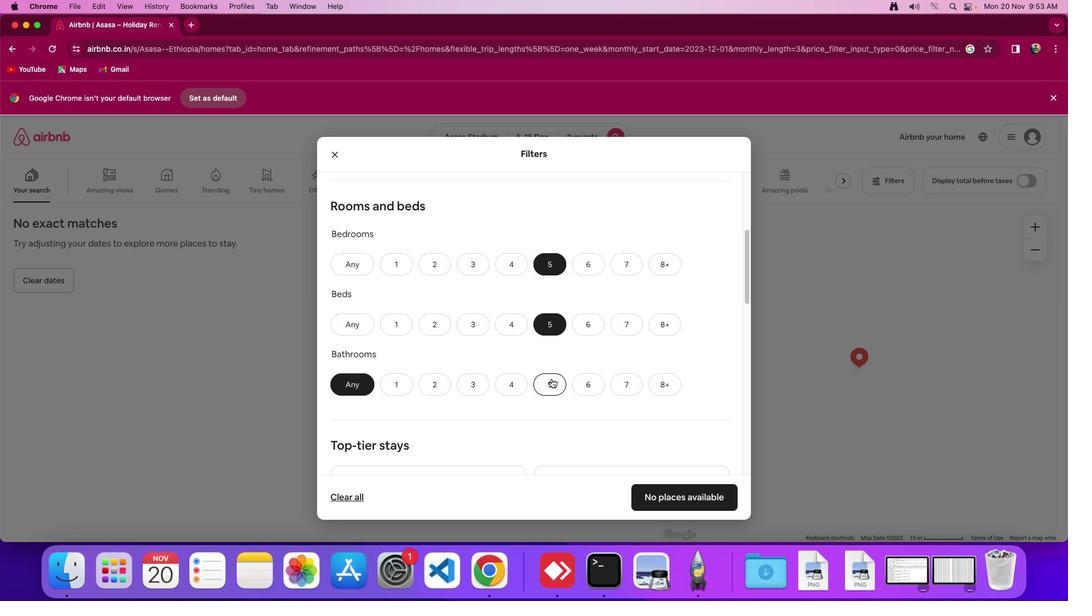 
Action: Mouse pressed left at (551, 378)
Screenshot: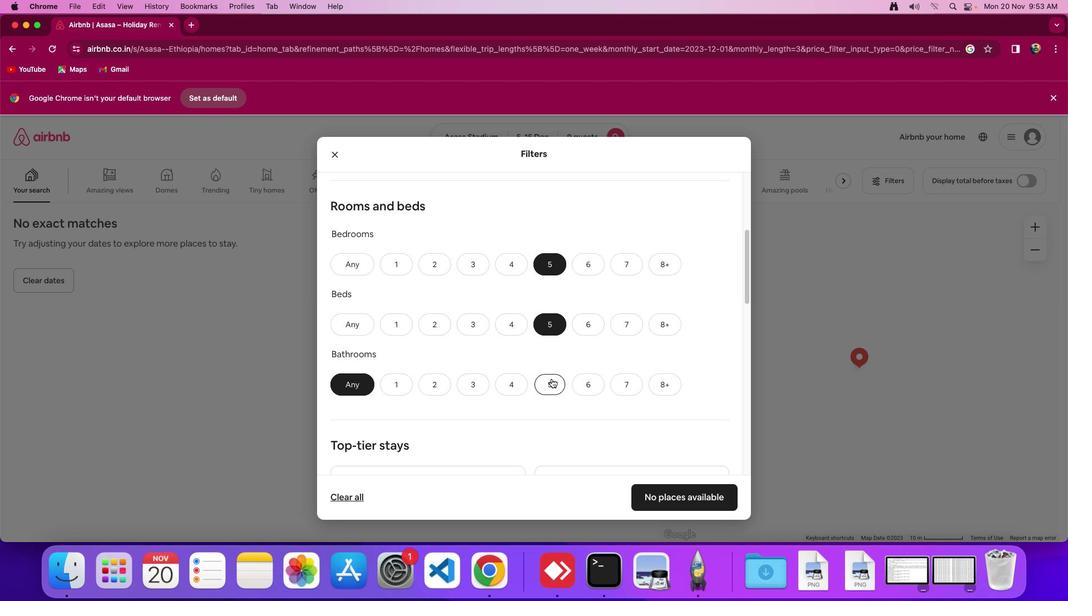 
Action: Mouse moved to (552, 379)
Screenshot: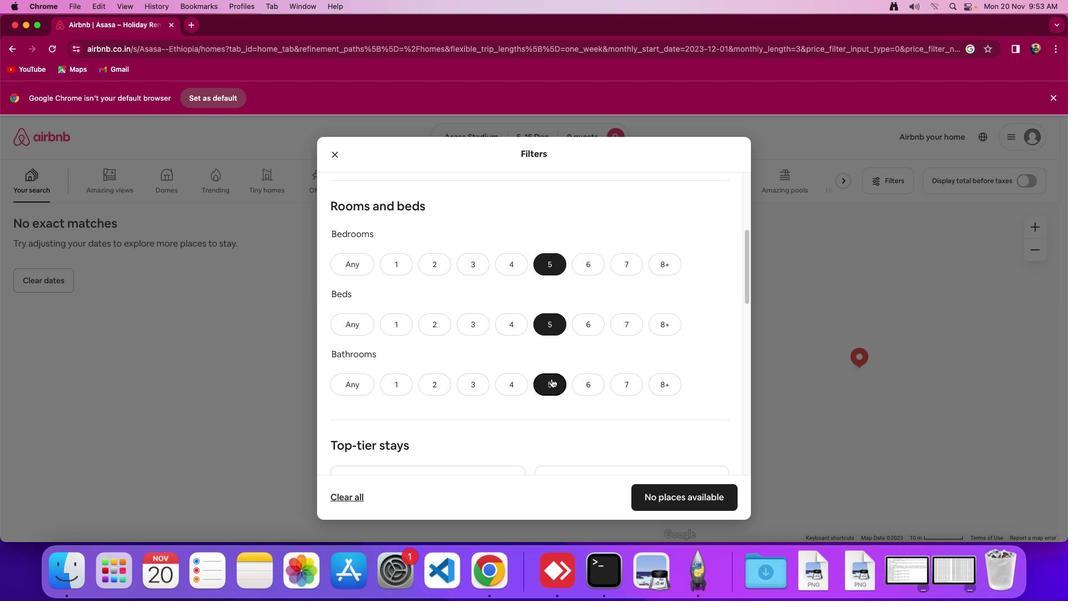
Action: Mouse scrolled (552, 379) with delta (0, 0)
Screenshot: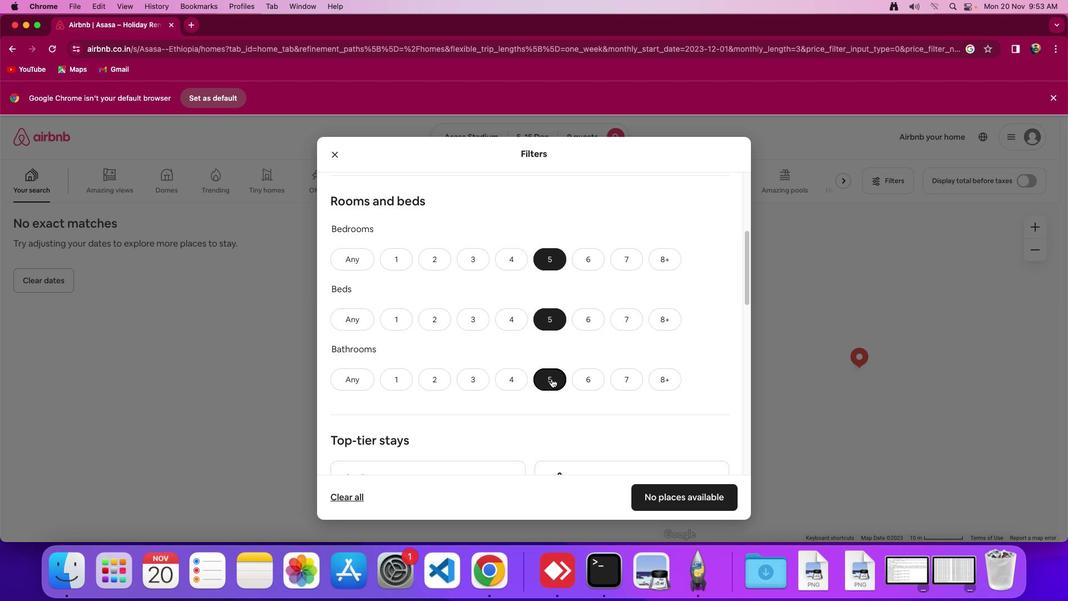 
Action: Mouse scrolled (552, 379) with delta (0, 0)
Screenshot: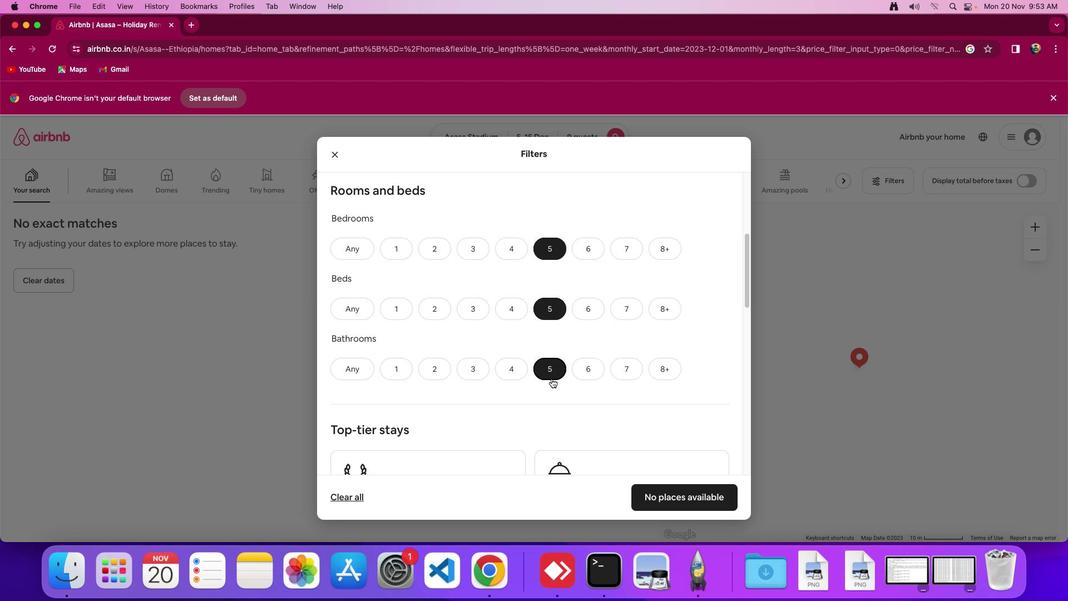 
Action: Mouse scrolled (552, 379) with delta (0, -1)
Screenshot: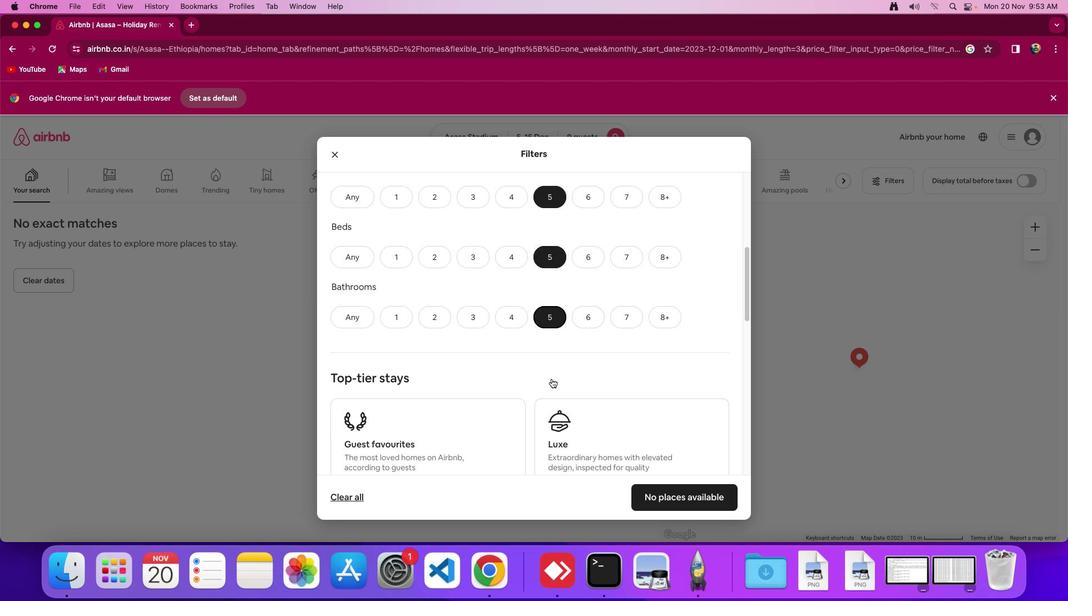 
Action: Mouse moved to (552, 378)
Screenshot: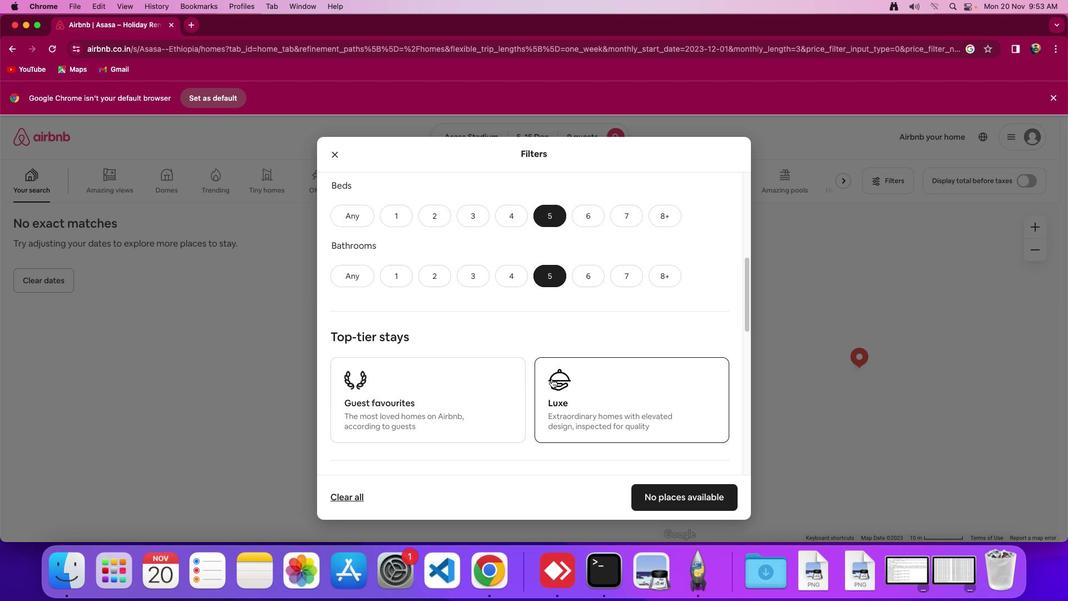 
Action: Mouse scrolled (552, 378) with delta (0, 0)
Screenshot: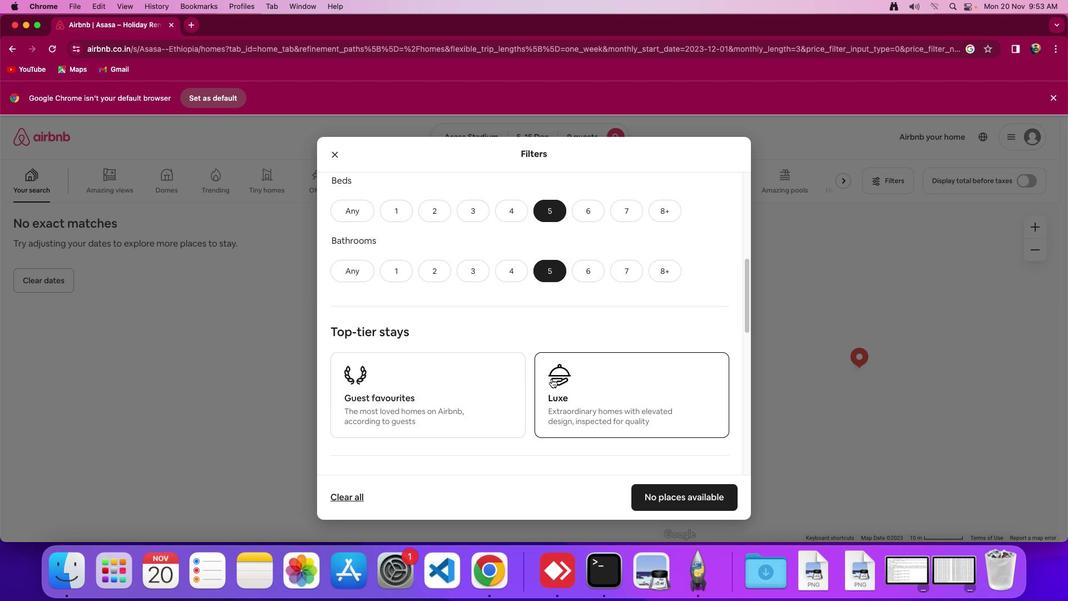 
Action: Mouse scrolled (552, 378) with delta (0, 0)
Screenshot: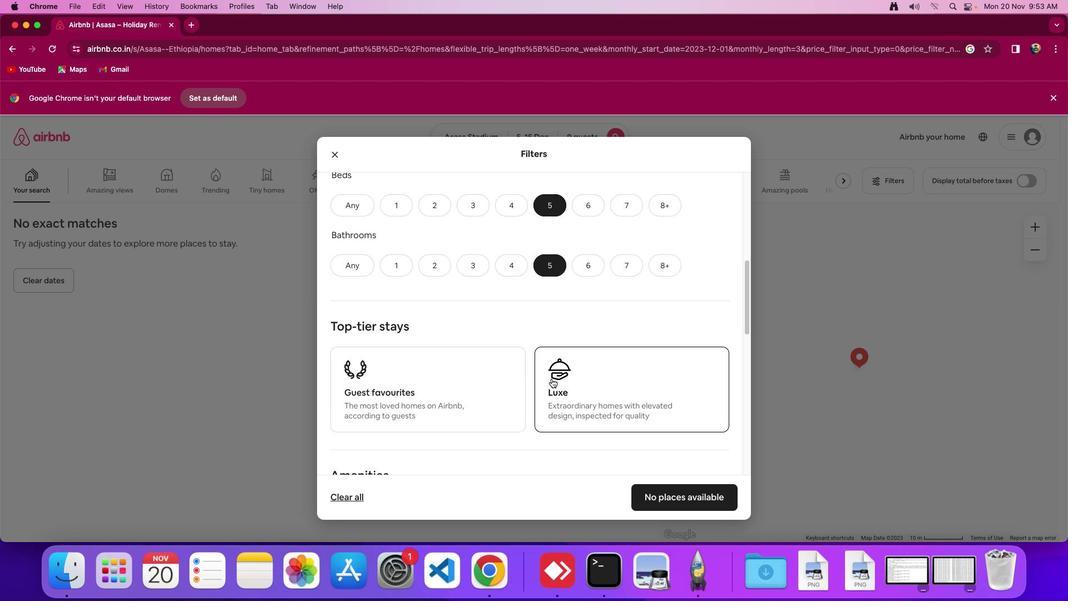 
Action: Mouse scrolled (552, 378) with delta (0, 0)
Screenshot: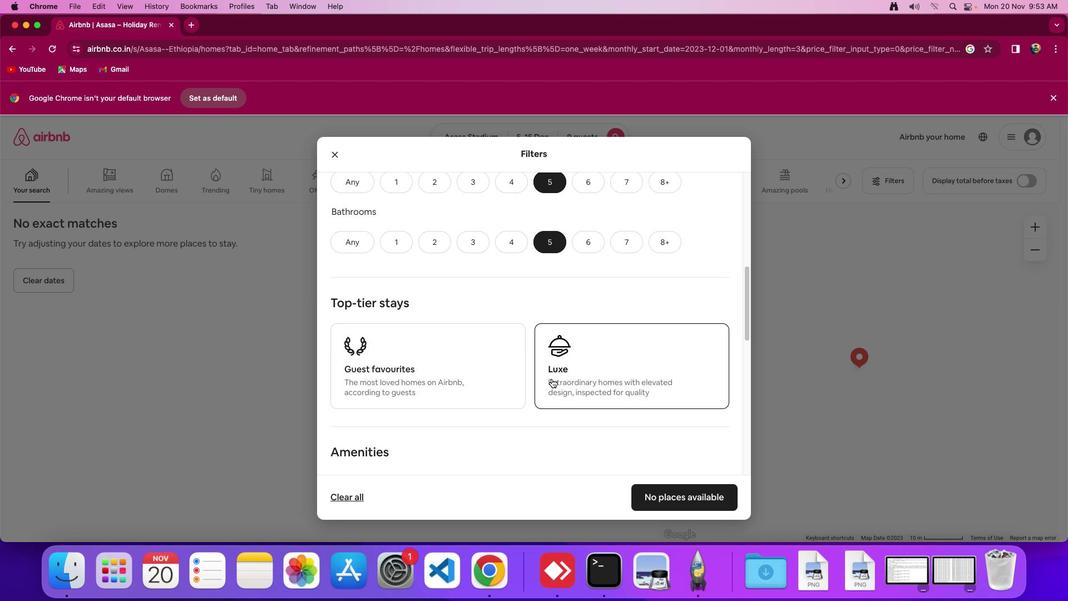 
Action: Mouse scrolled (552, 378) with delta (0, 0)
Screenshot: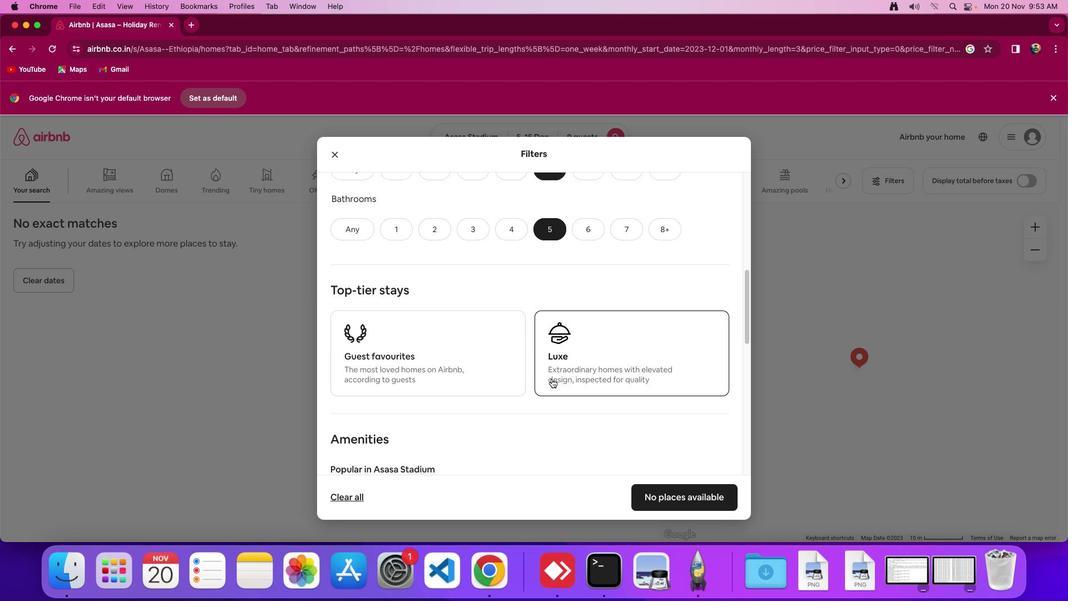 
Action: Mouse scrolled (552, 378) with delta (0, -1)
Screenshot: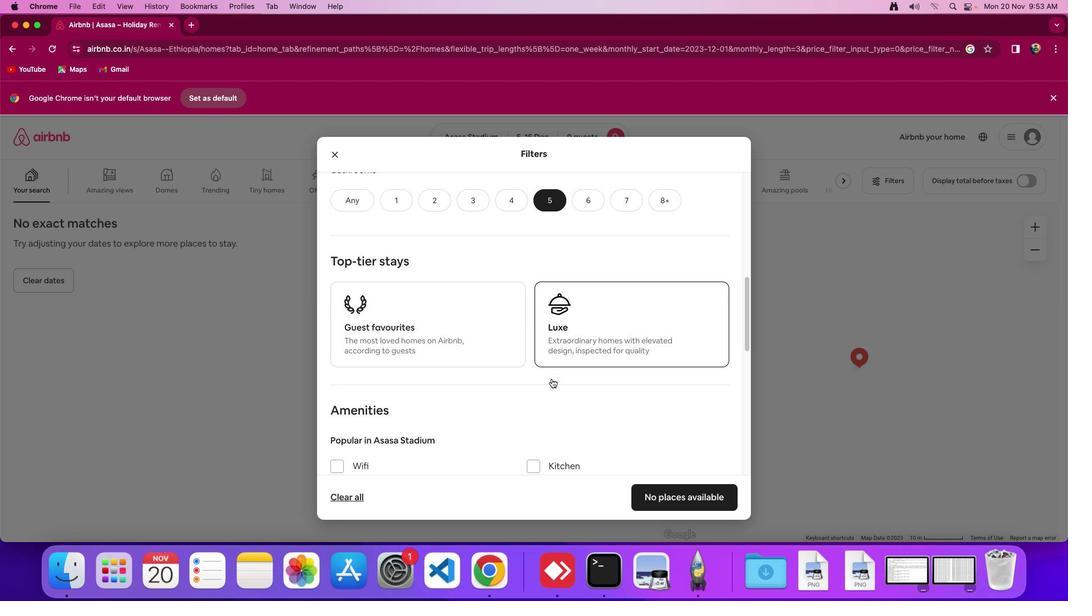 
Action: Mouse scrolled (552, 378) with delta (0, 0)
Screenshot: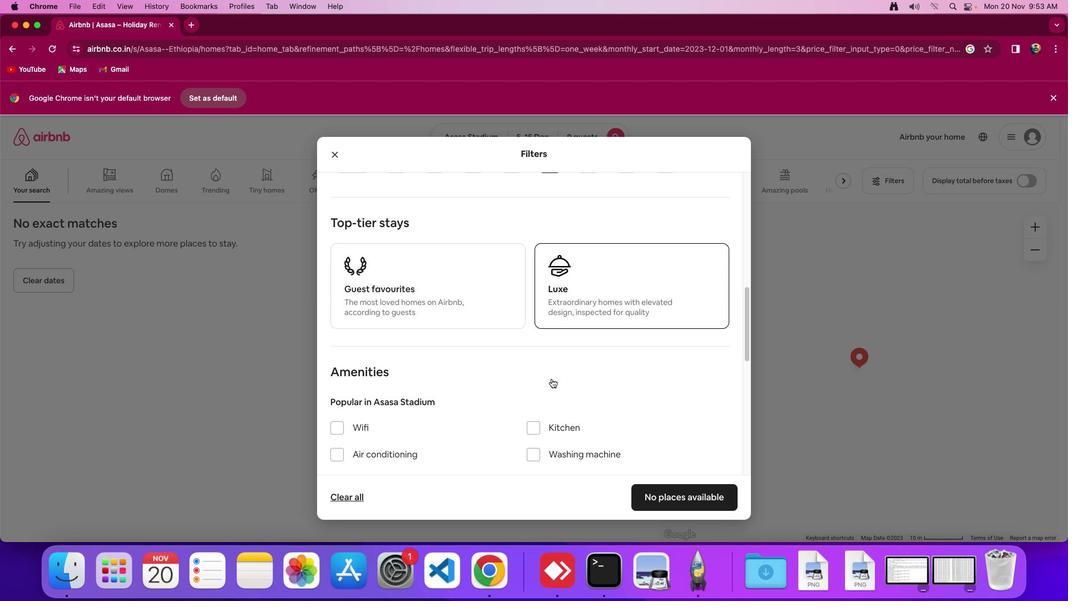 
Action: Mouse scrolled (552, 378) with delta (0, 0)
Screenshot: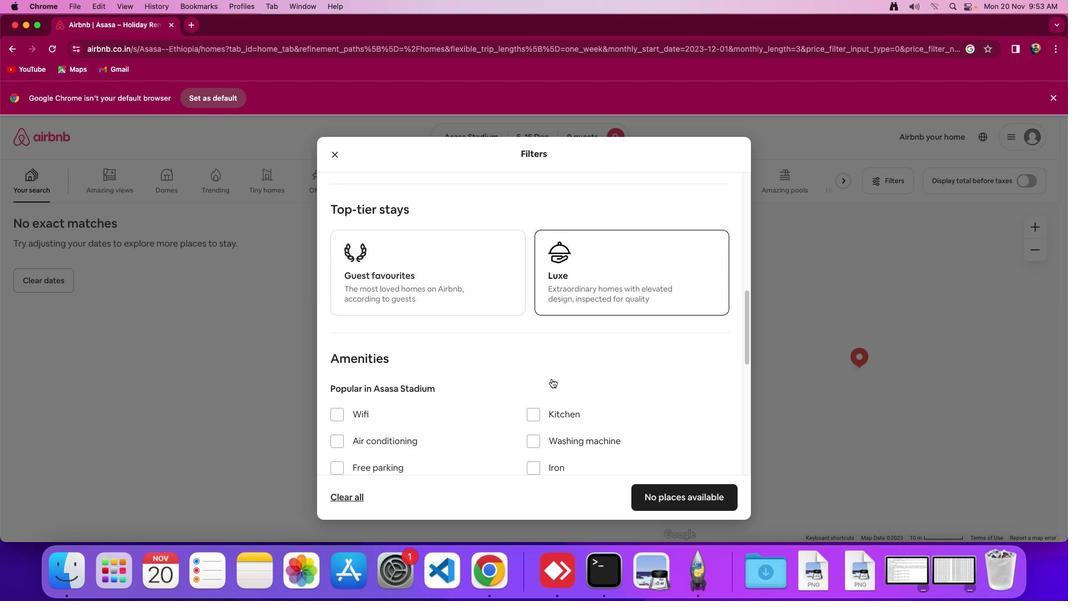 
Action: Mouse moved to (684, 502)
Screenshot: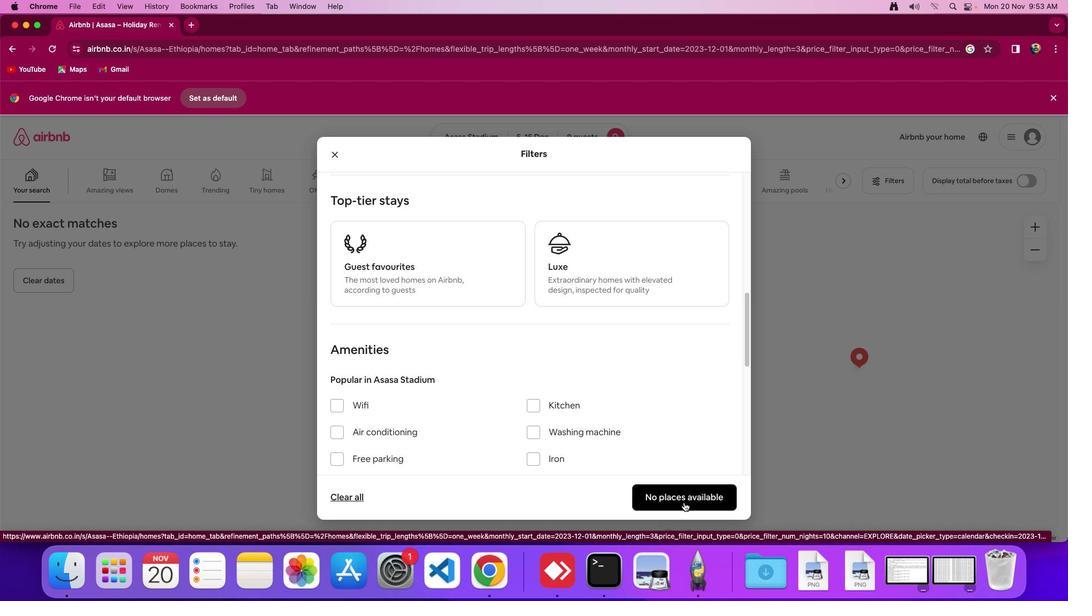 
Action: Mouse pressed left at (684, 502)
Screenshot: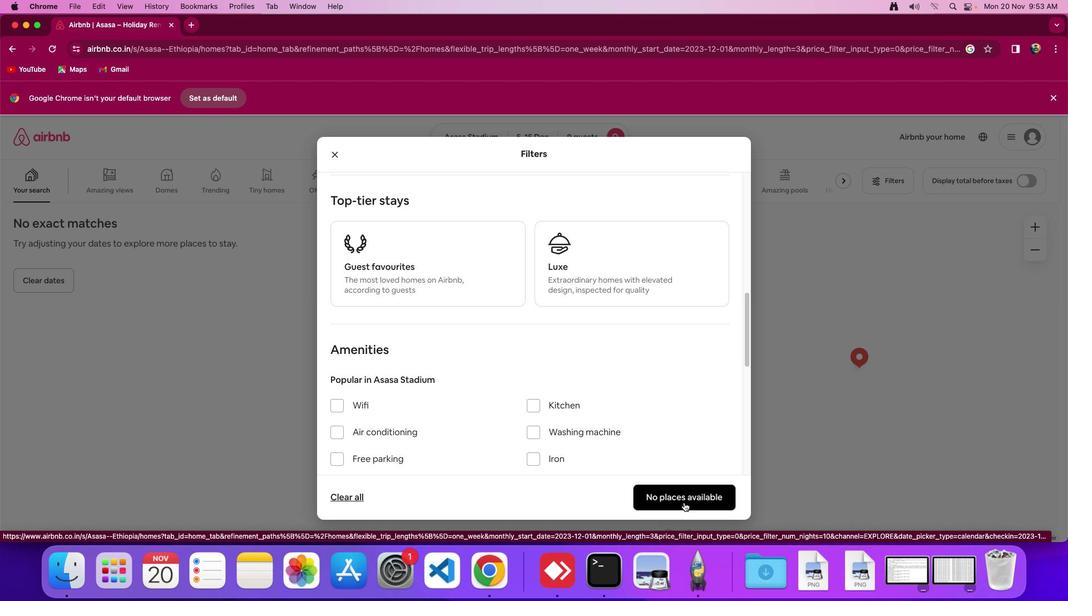 
Action: Mouse moved to (655, 420)
Screenshot: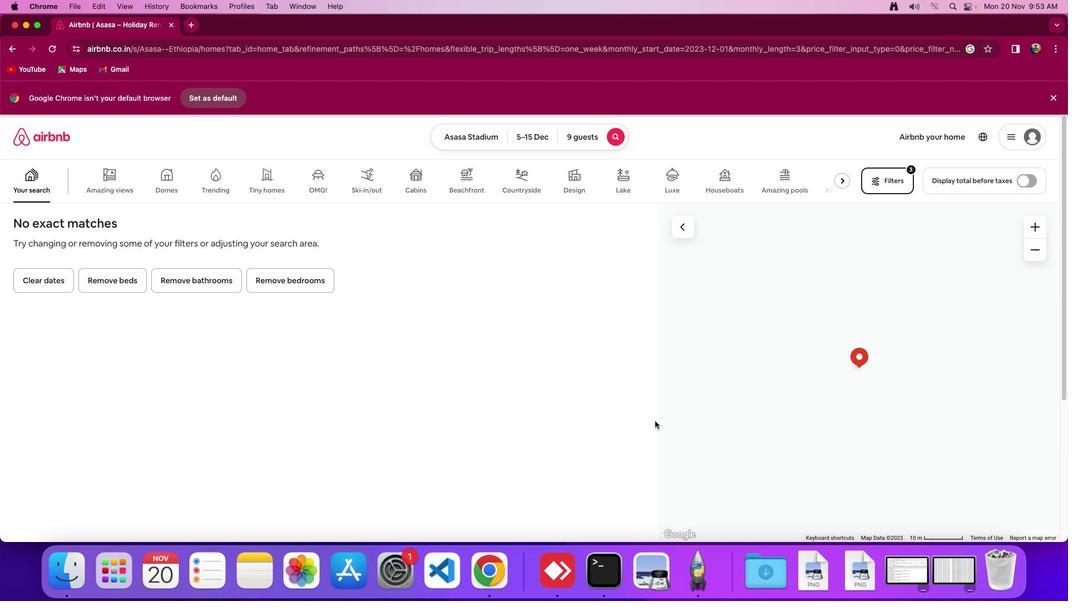 
Action: Mouse pressed left at (655, 420)
Screenshot: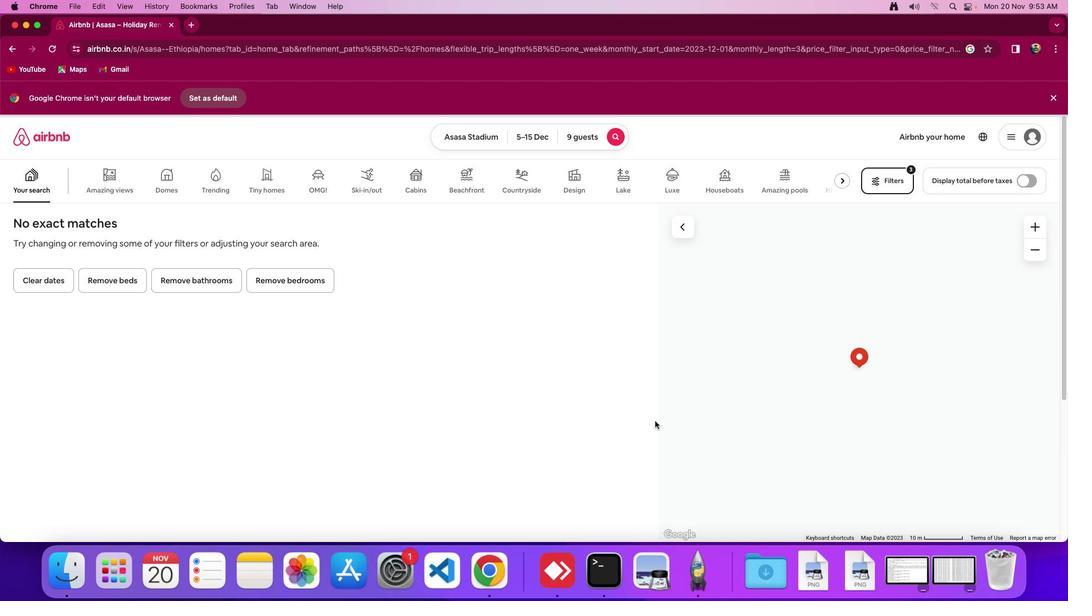 
Action: Mouse moved to (606, 428)
Screenshot: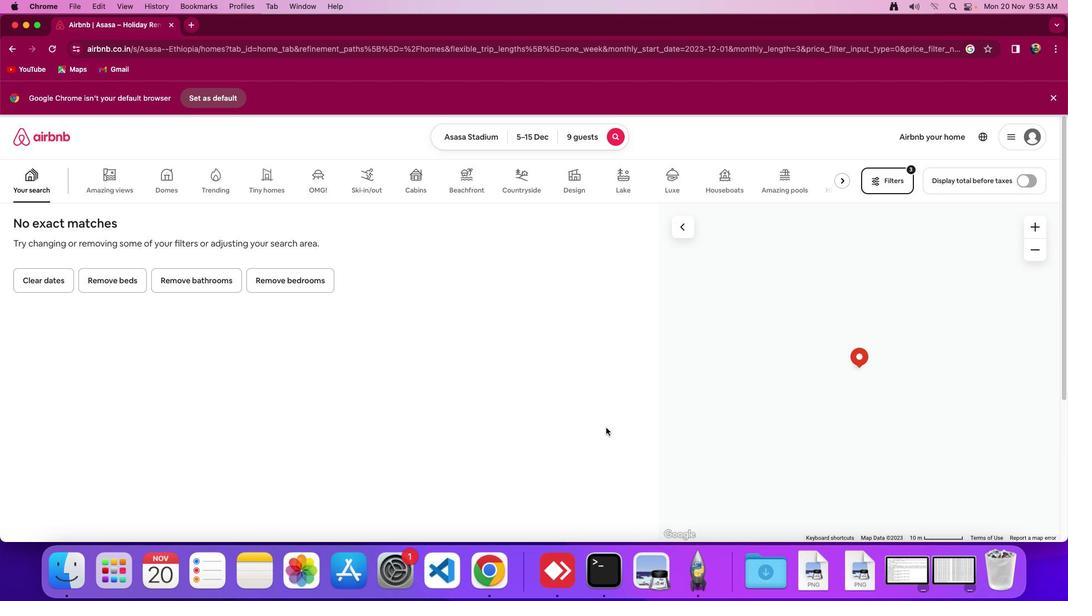 
Action: Mouse pressed left at (606, 428)
Screenshot: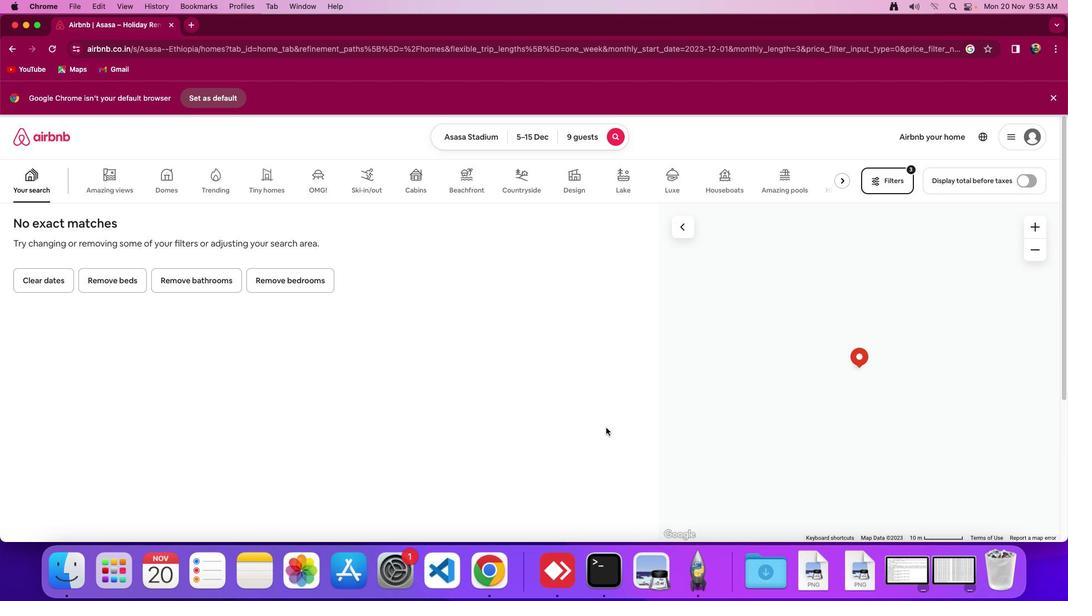 
Action: Mouse moved to (609, 427)
Screenshot: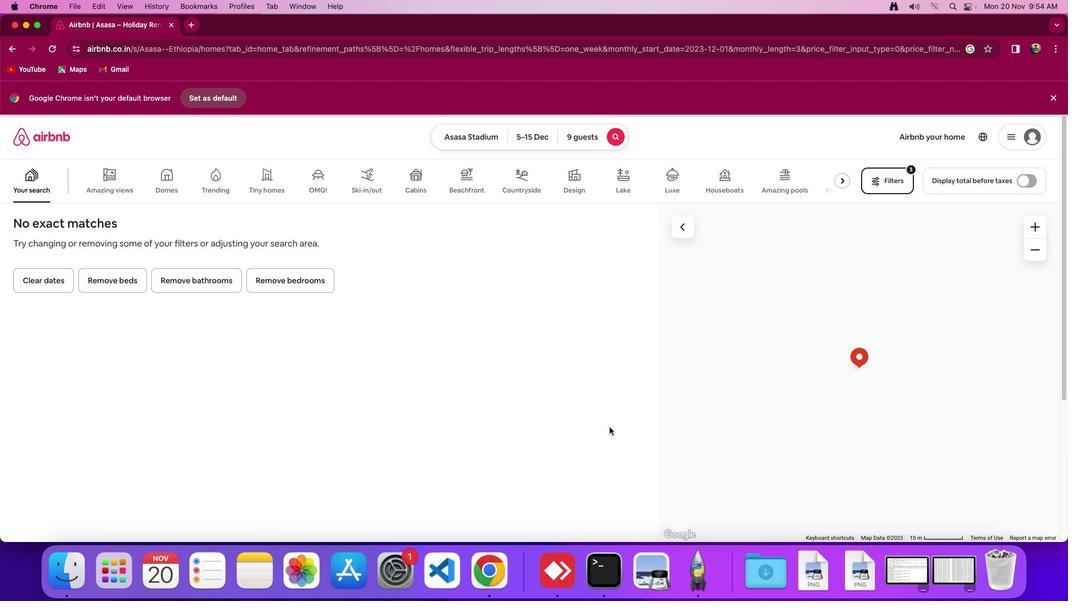 
Action: Mouse pressed left at (609, 427)
Screenshot: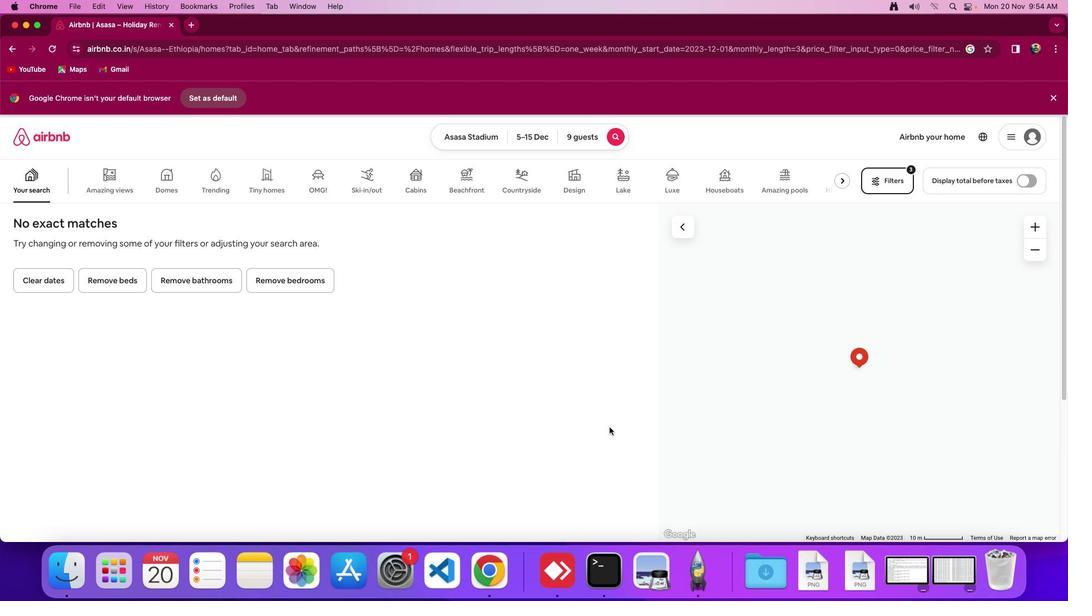 
Action: Mouse moved to (609, 426)
Screenshot: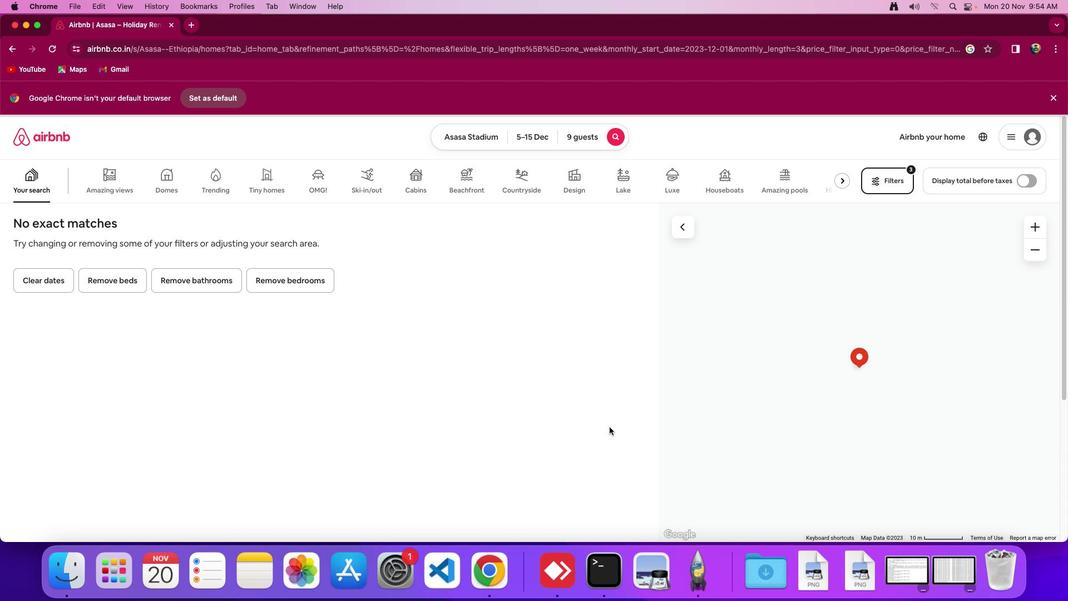 
